Task: Open a Modern Writer Template save the file as loss.rtf Remove the following  from template: 'Address' Change the date  '15 May, 2023' change Dear Ms Reader to   Greetings. Add body to the letter It was a pleasure meeting you at the conference last week. I was impressed by your knowledge and expertise in the field. I would like to discuss potential collaboration opportunities and explore ways we can work together. Please let me know if you would be interested in further discussions.Add Name  'John'. Insert watermark  Graphic Era Apply Font Style in watermark Arial; font size  117and place the watermark  Diagonally 
Action: Mouse moved to (731, 95)
Screenshot: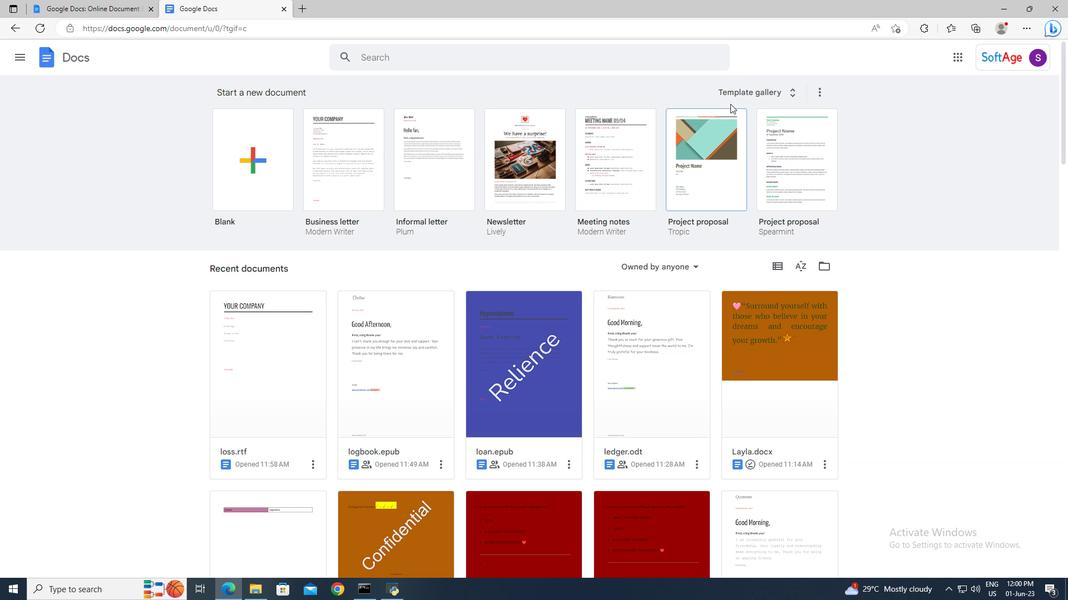 
Action: Mouse pressed left at (731, 95)
Screenshot: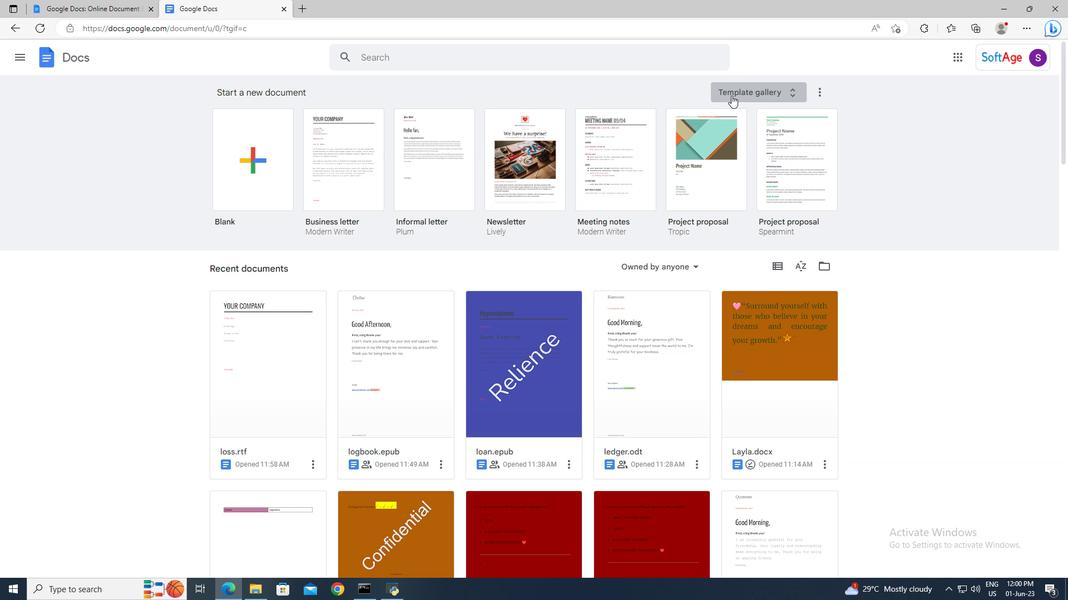 
Action: Mouse moved to (680, 195)
Screenshot: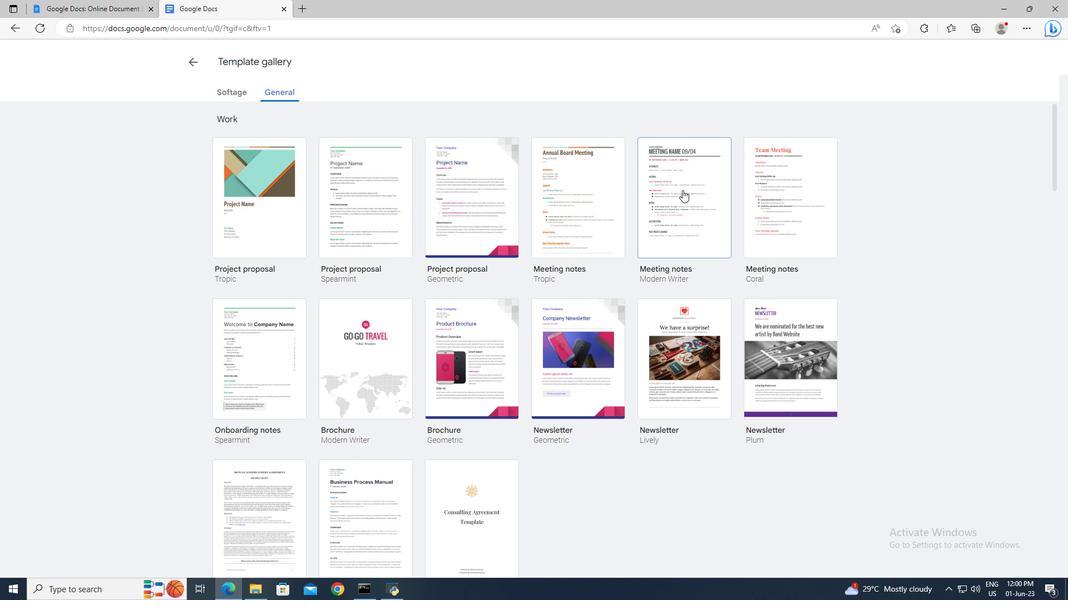 
Action: Mouse scrolled (680, 194) with delta (0, 0)
Screenshot: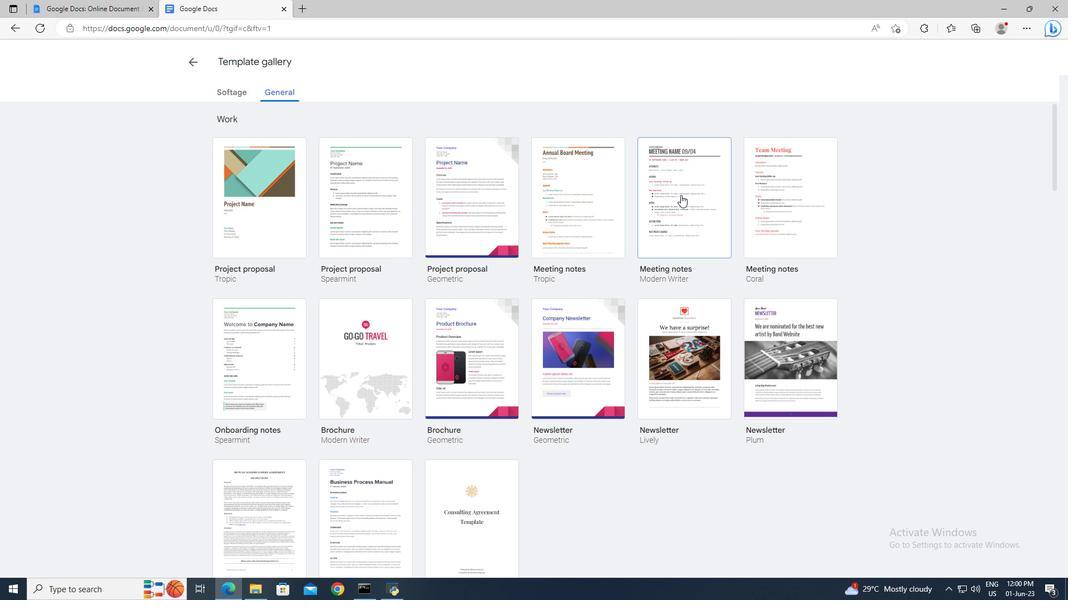 
Action: Mouse scrolled (680, 194) with delta (0, 0)
Screenshot: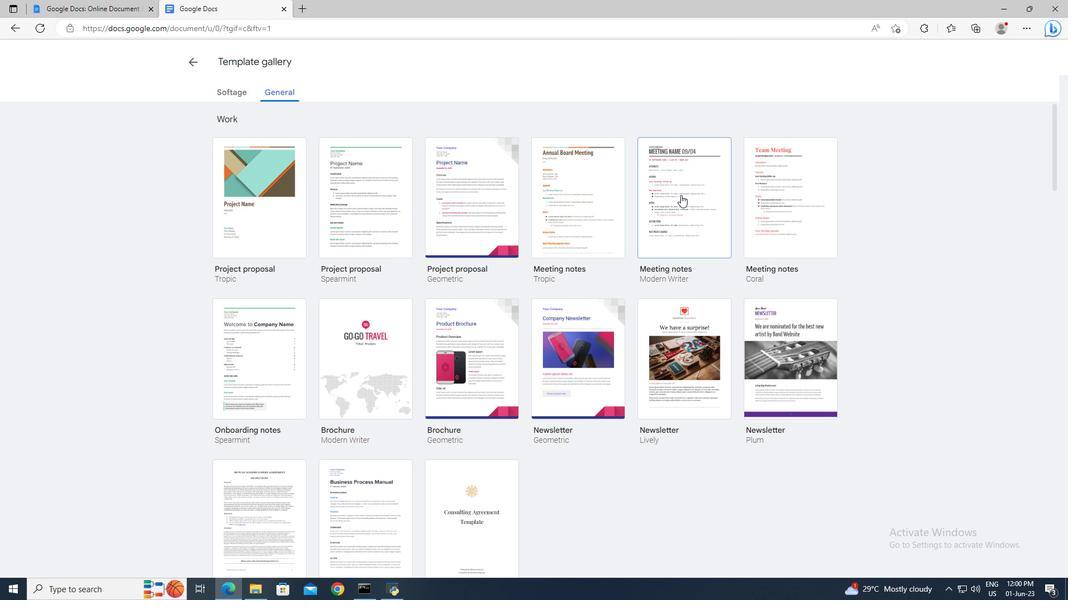 
Action: Mouse scrolled (680, 194) with delta (0, 0)
Screenshot: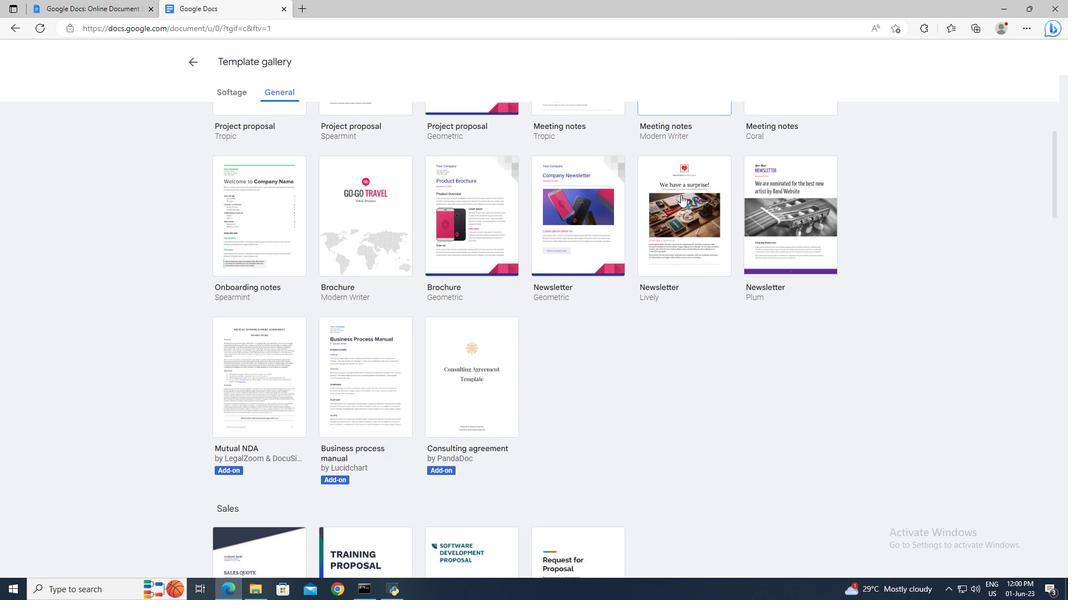 
Action: Mouse scrolled (680, 194) with delta (0, 0)
Screenshot: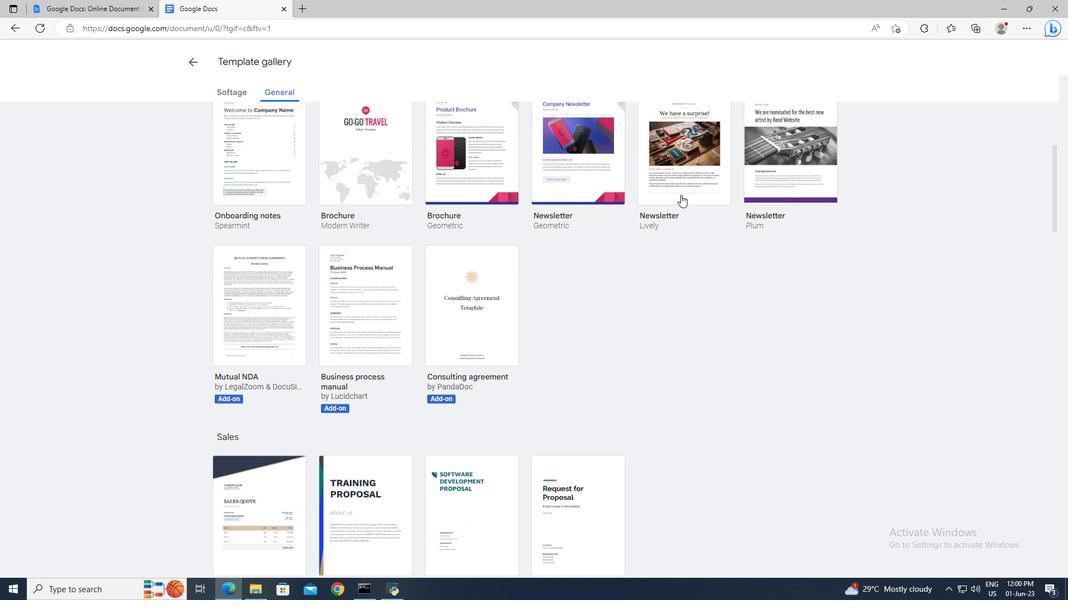 
Action: Mouse moved to (684, 205)
Screenshot: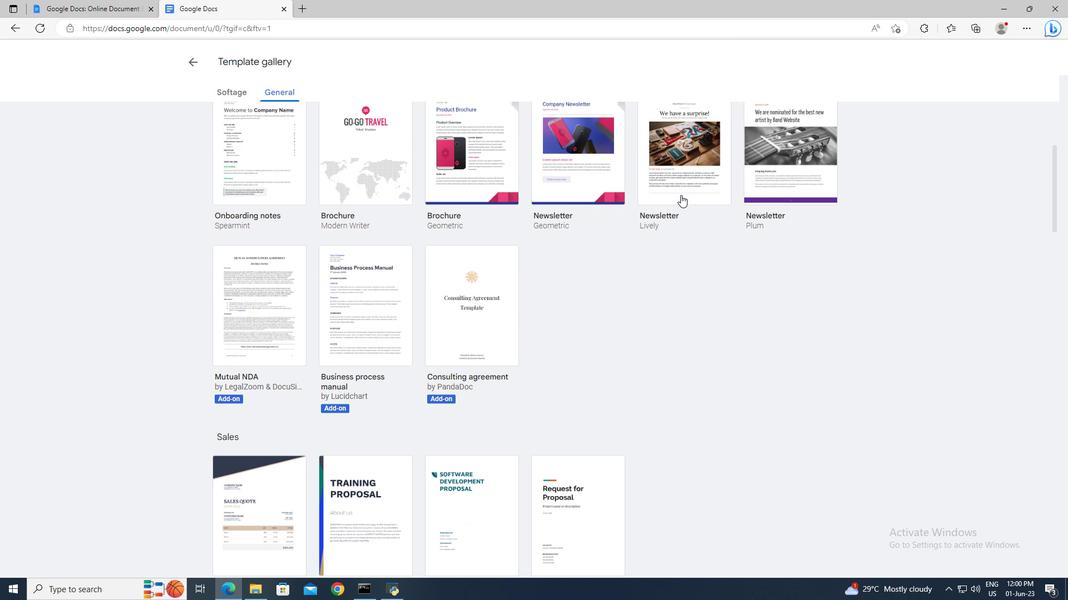 
Action: Mouse scrolled (684, 205) with delta (0, 0)
Screenshot: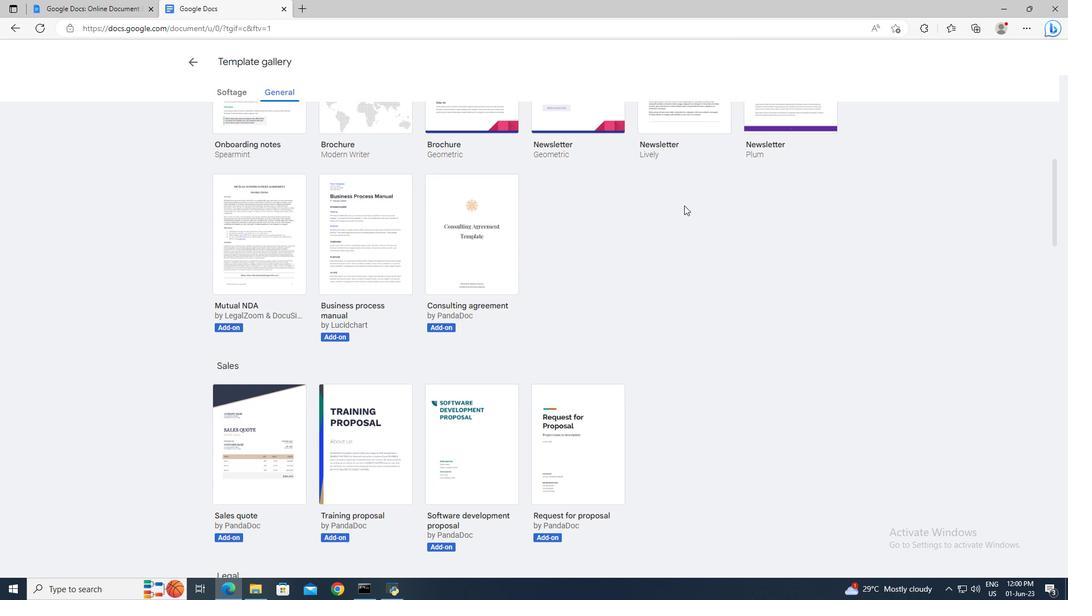 
Action: Mouse scrolled (684, 205) with delta (0, 0)
Screenshot: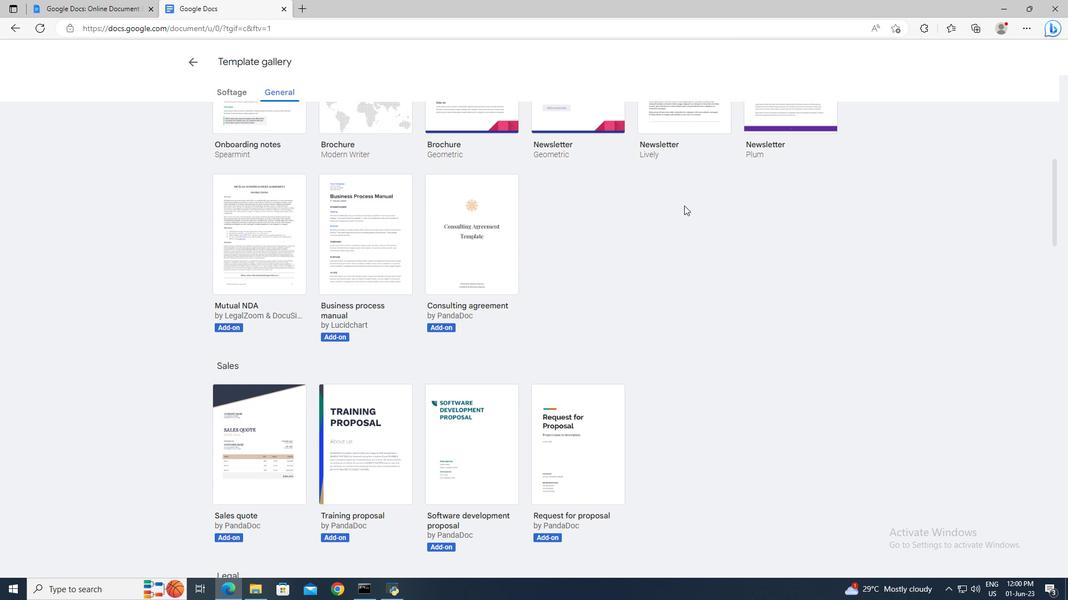 
Action: Mouse scrolled (684, 205) with delta (0, 0)
Screenshot: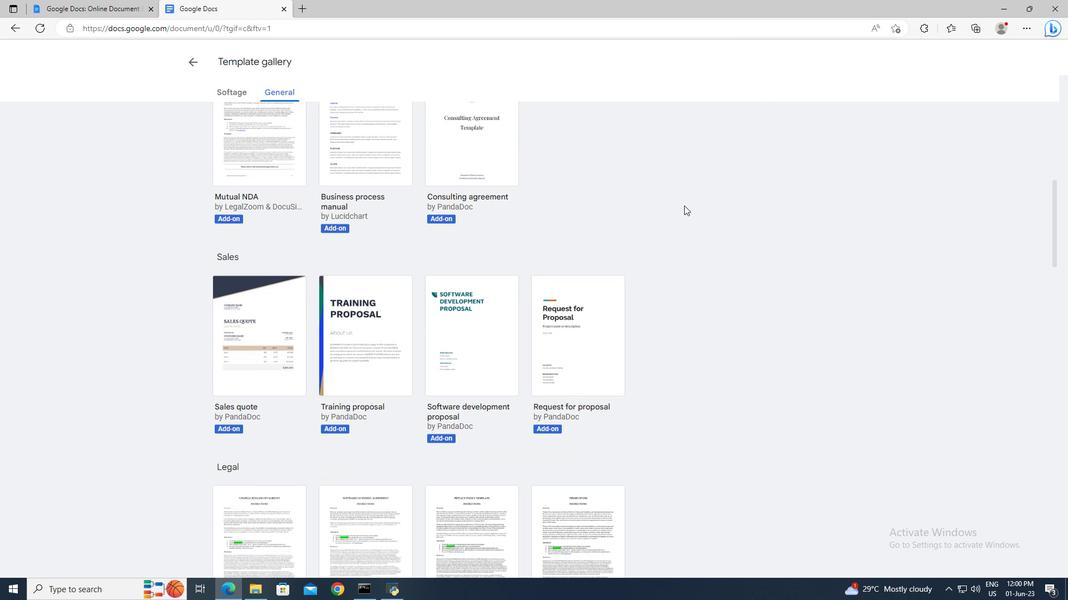 
Action: Mouse scrolled (684, 205) with delta (0, 0)
Screenshot: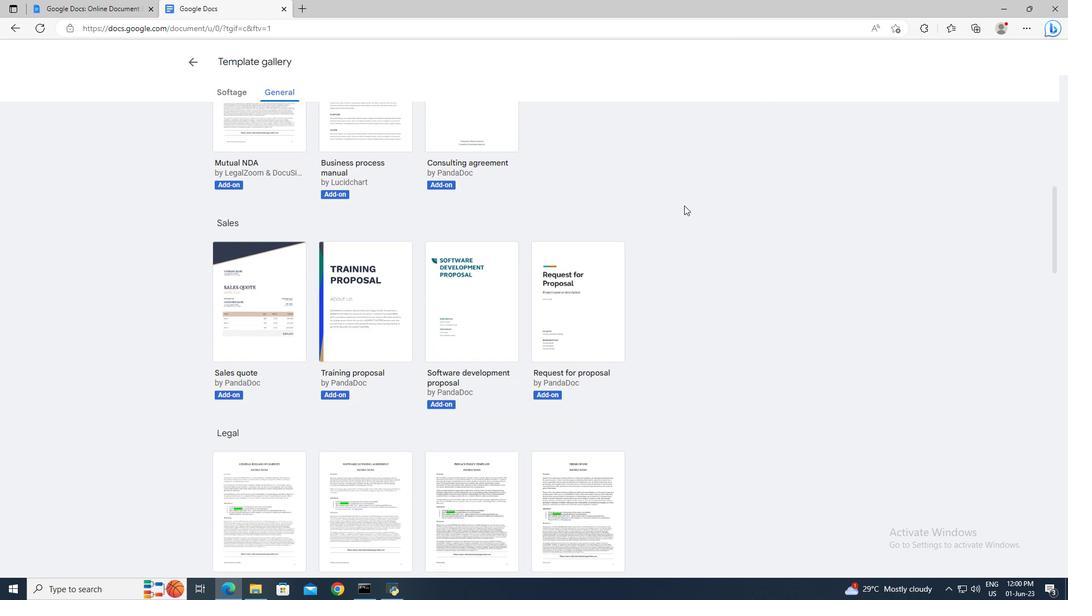 
Action: Mouse scrolled (684, 205) with delta (0, 0)
Screenshot: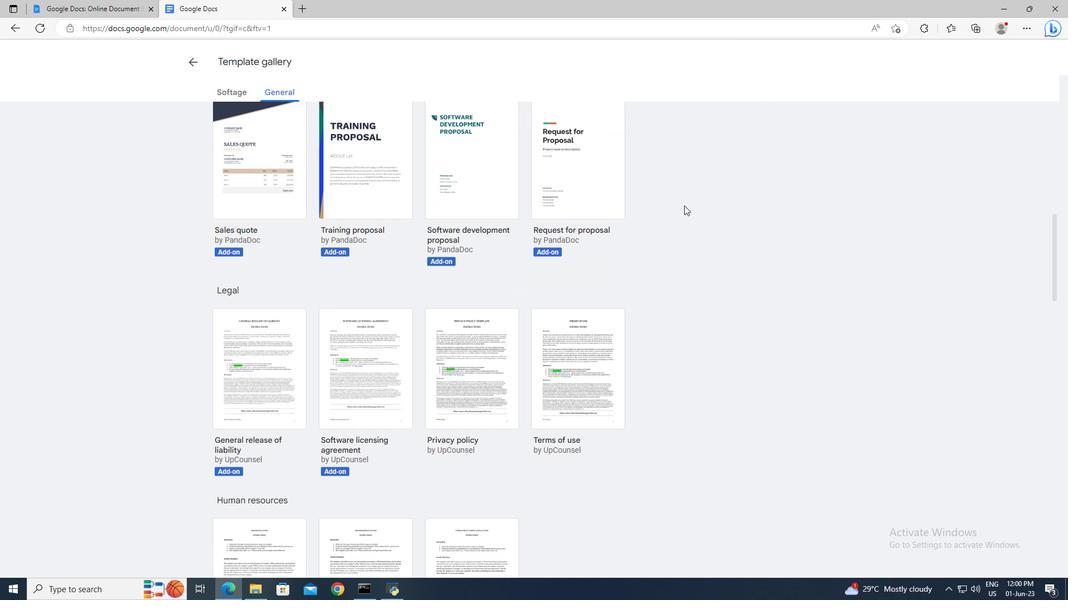 
Action: Mouse scrolled (684, 205) with delta (0, 0)
Screenshot: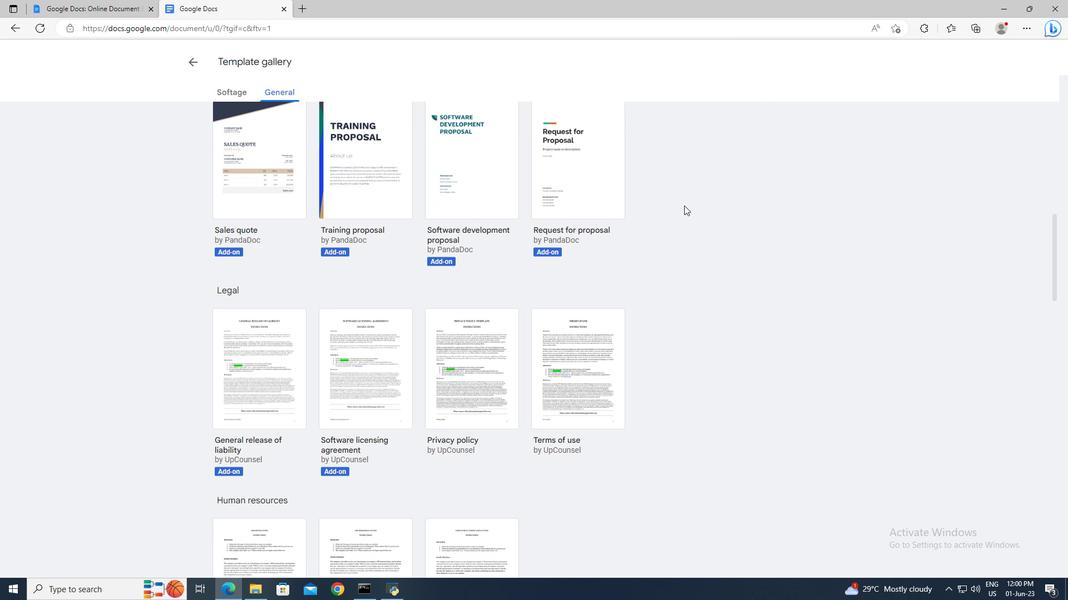 
Action: Mouse scrolled (684, 205) with delta (0, 0)
Screenshot: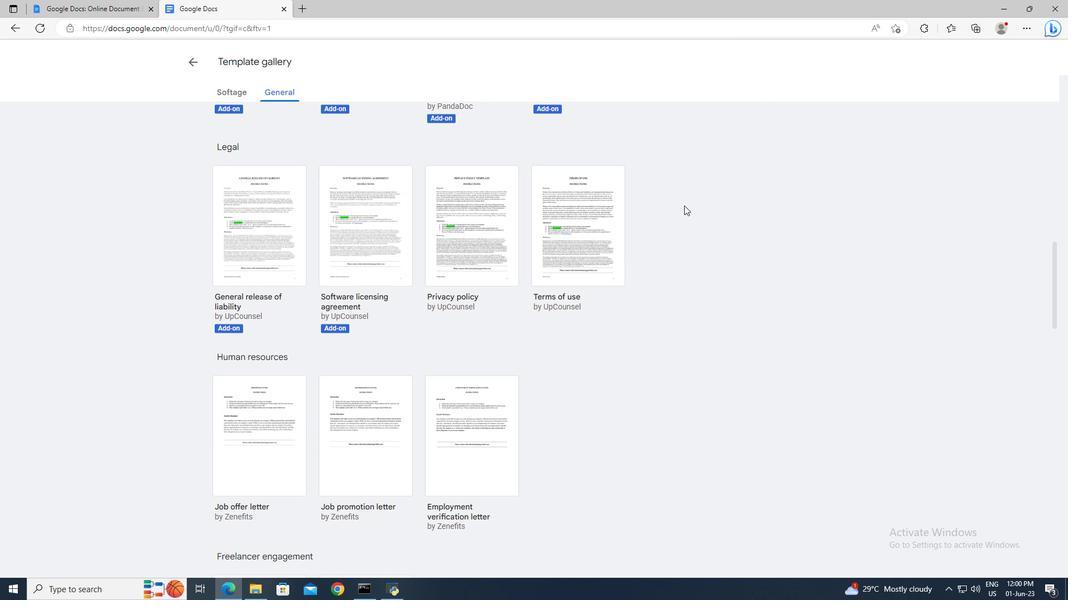
Action: Mouse scrolled (684, 205) with delta (0, 0)
Screenshot: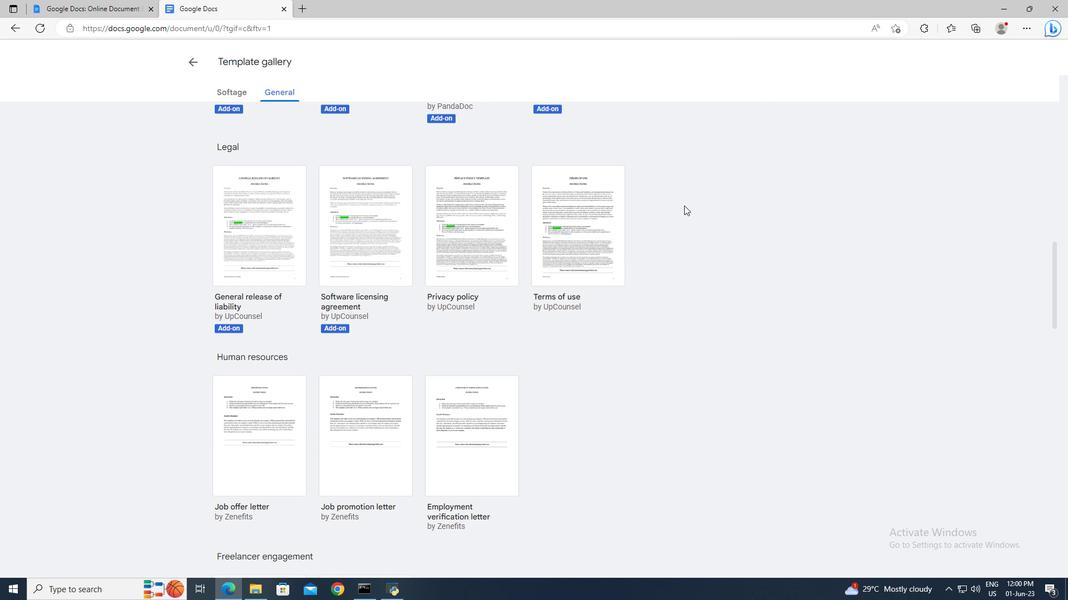
Action: Mouse scrolled (684, 205) with delta (0, 0)
Screenshot: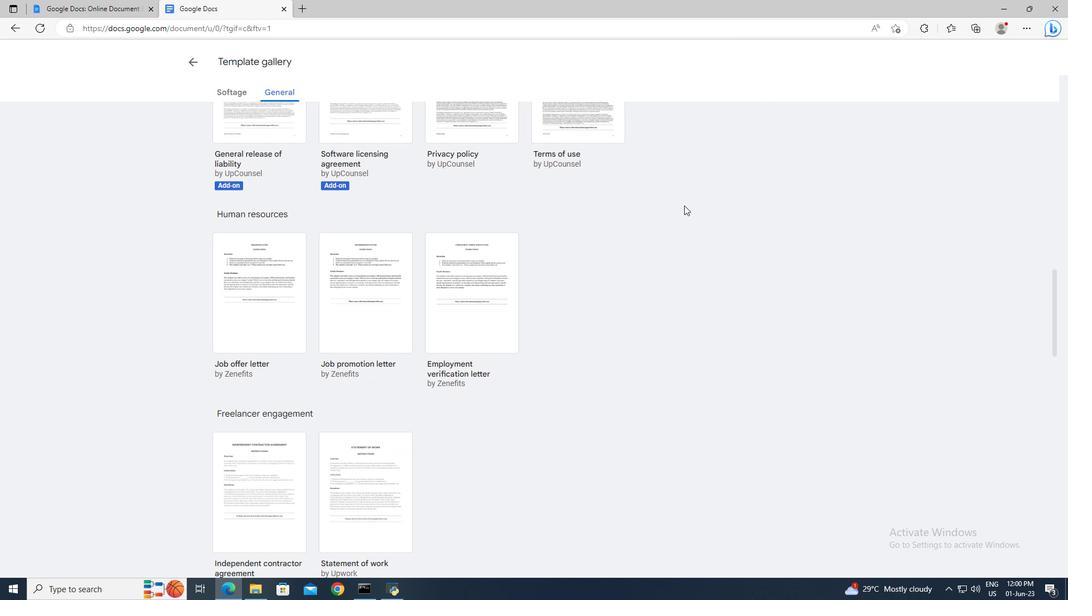 
Action: Mouse scrolled (684, 205) with delta (0, 0)
Screenshot: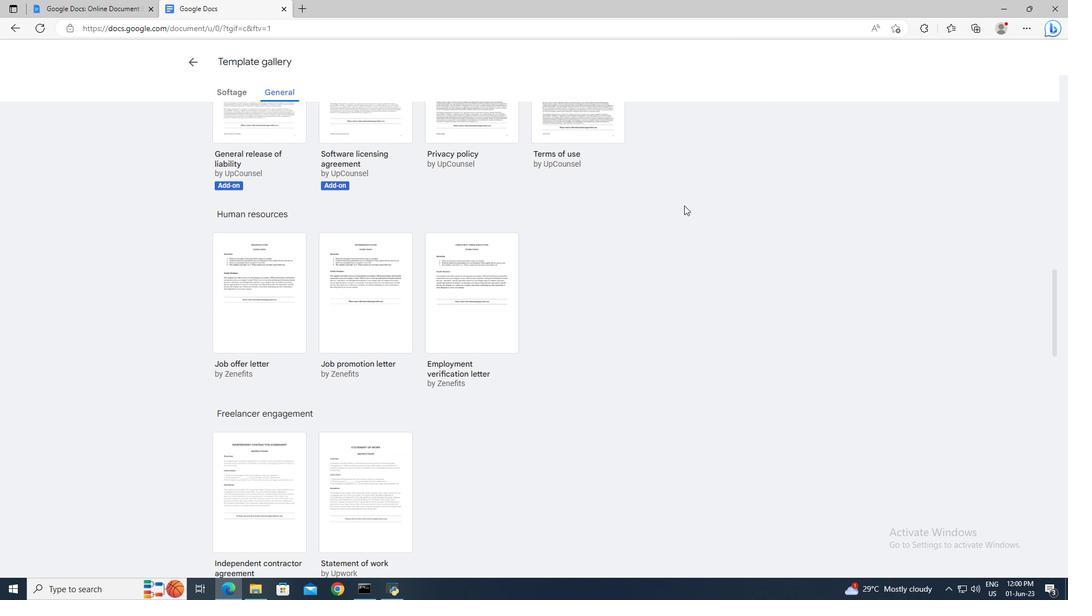 
Action: Mouse scrolled (684, 205) with delta (0, 0)
Screenshot: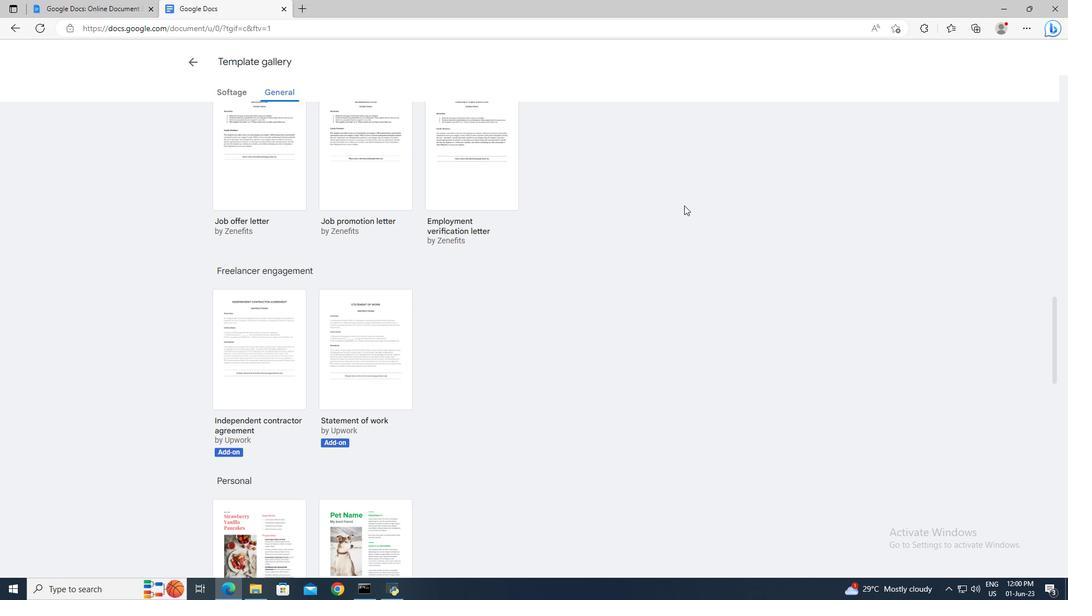
Action: Mouse scrolled (684, 205) with delta (0, 0)
Screenshot: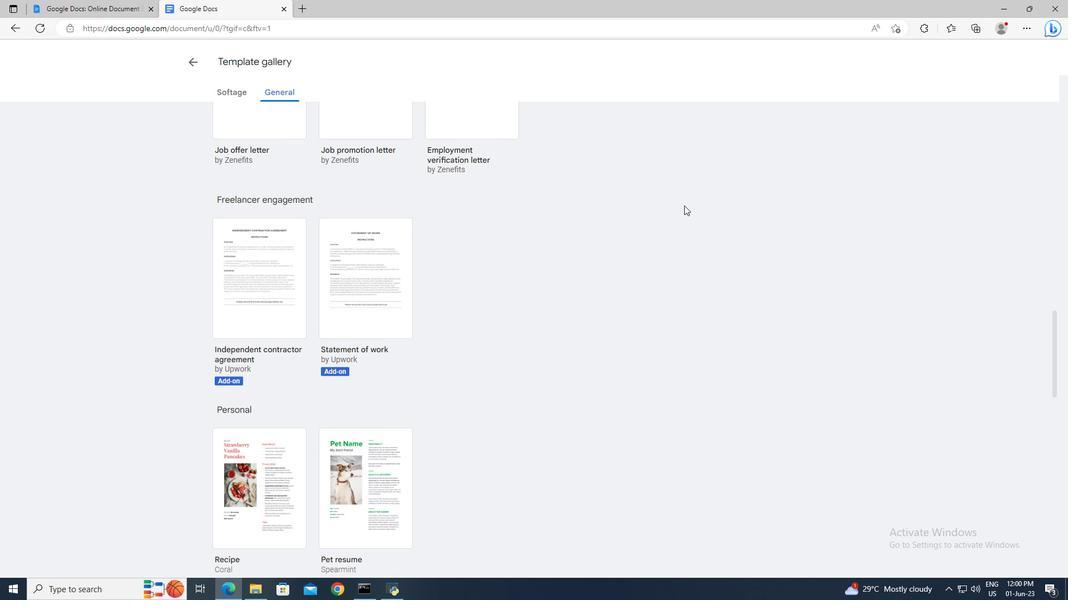 
Action: Mouse scrolled (684, 206) with delta (0, 0)
Screenshot: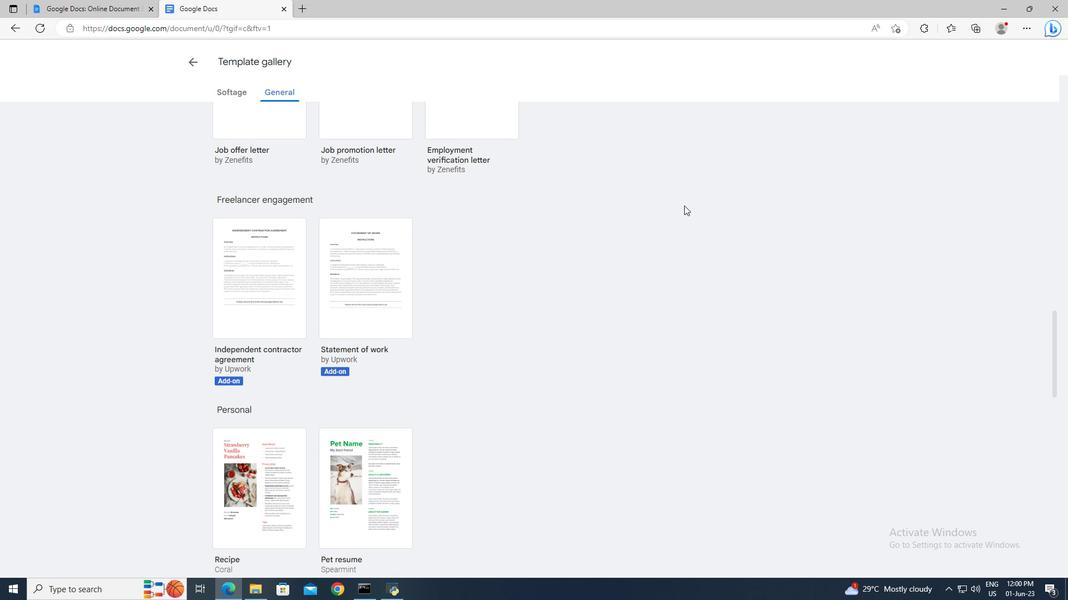 
Action: Mouse scrolled (684, 205) with delta (0, 0)
Screenshot: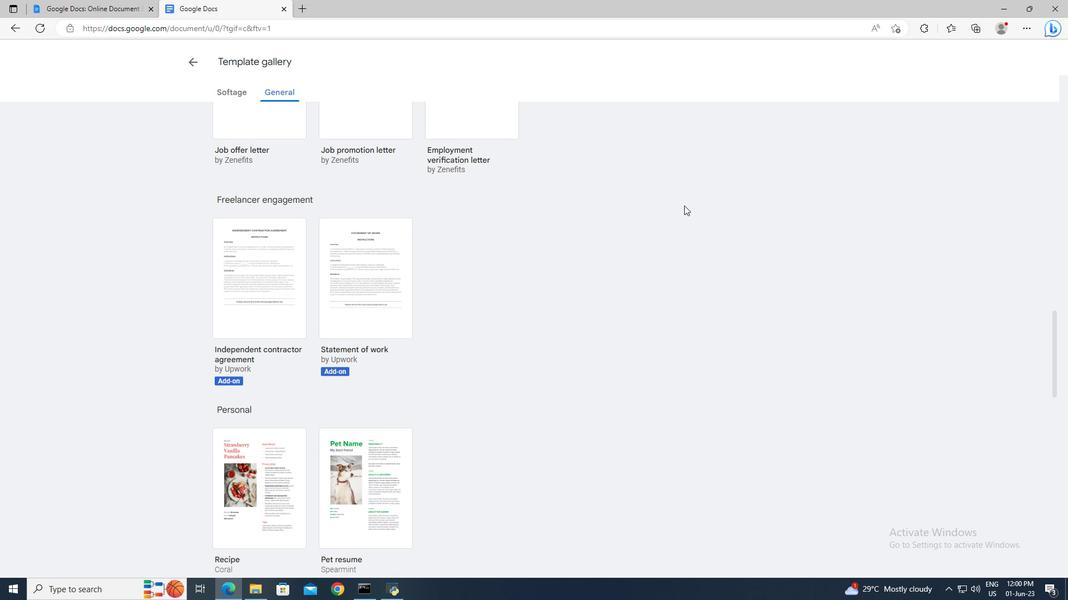 
Action: Mouse scrolled (684, 205) with delta (0, 0)
Screenshot: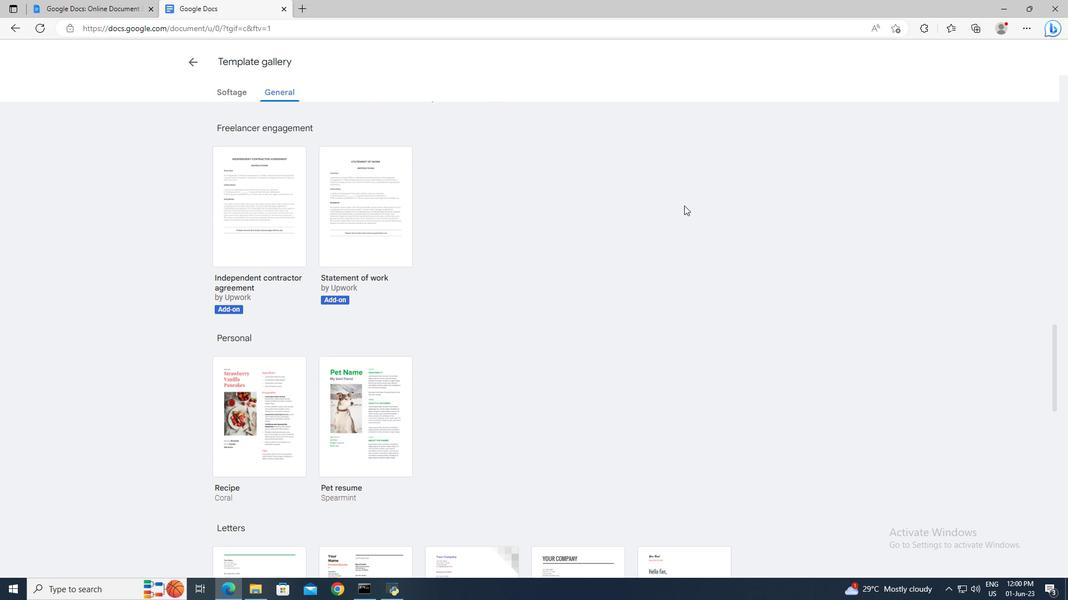 
Action: Mouse scrolled (684, 205) with delta (0, 0)
Screenshot: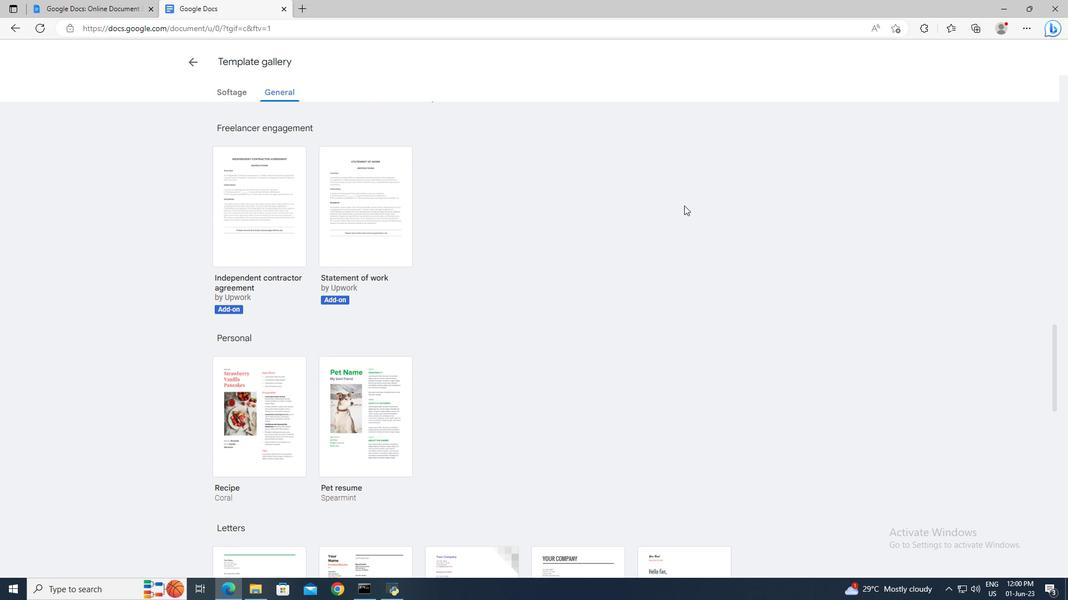 
Action: Mouse scrolled (684, 205) with delta (0, 0)
Screenshot: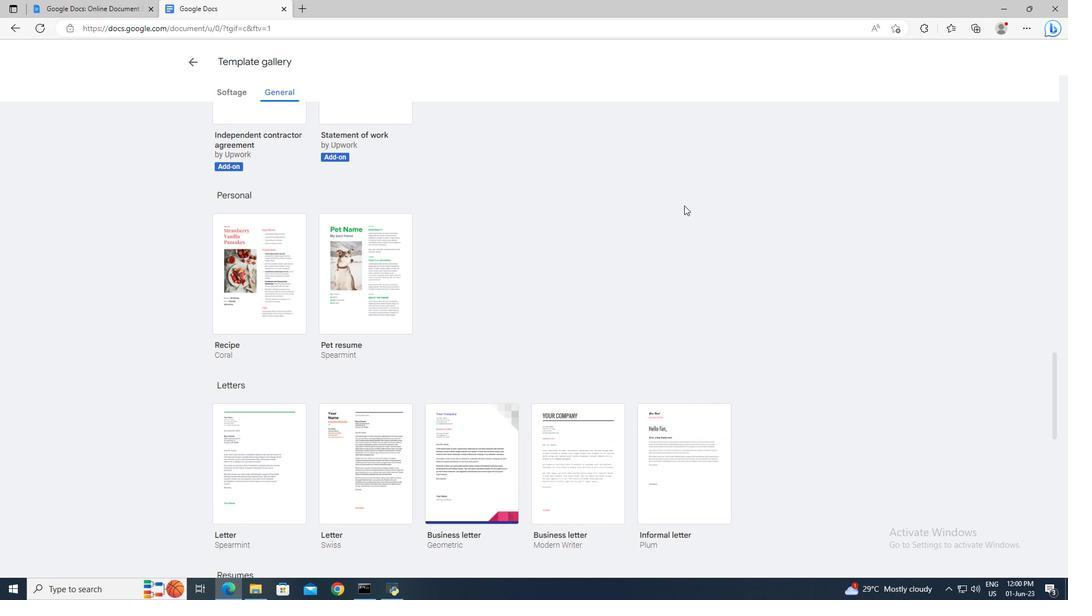 
Action: Mouse scrolled (684, 205) with delta (0, 0)
Screenshot: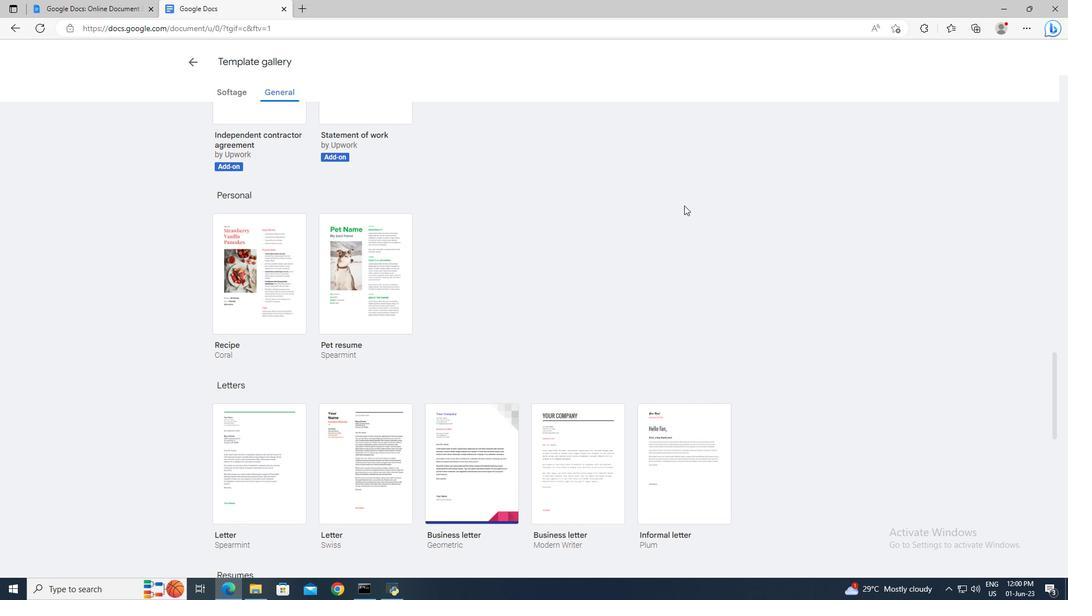 
Action: Mouse moved to (595, 288)
Screenshot: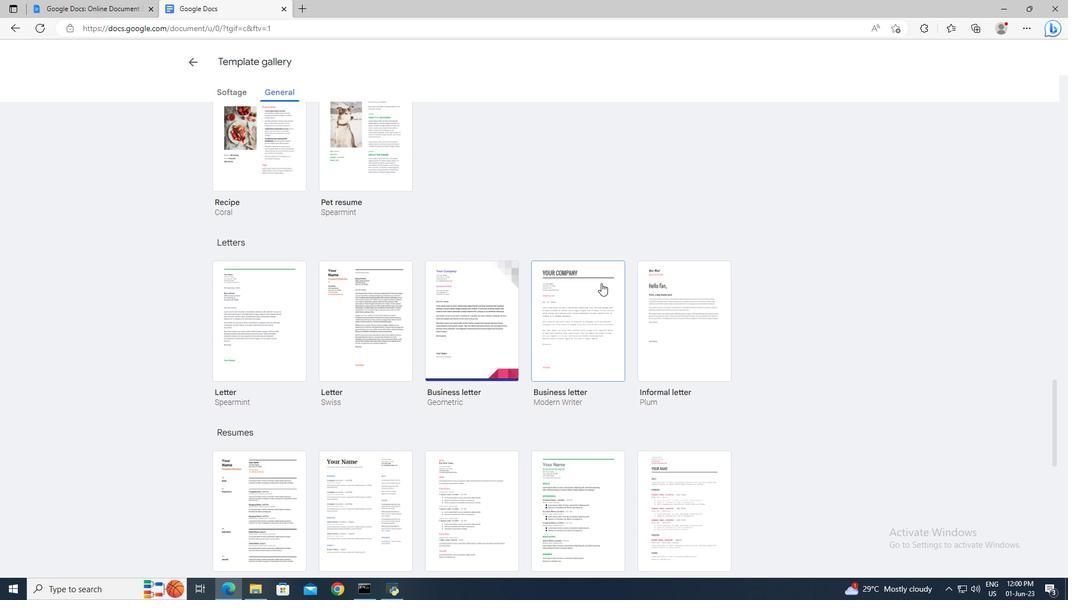 
Action: Mouse pressed left at (595, 288)
Screenshot: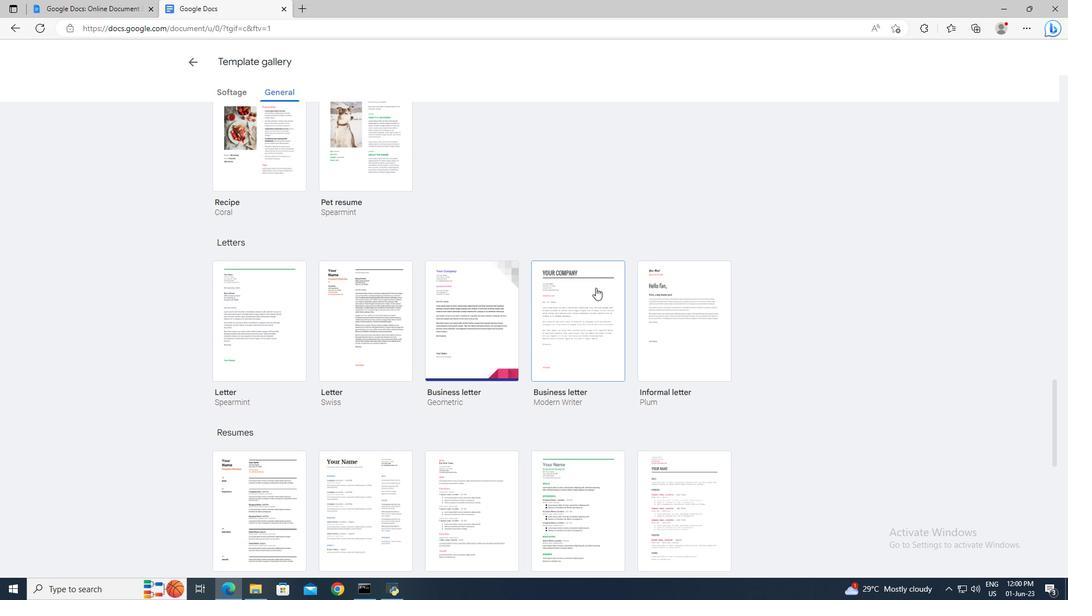 
Action: Mouse moved to (87, 52)
Screenshot: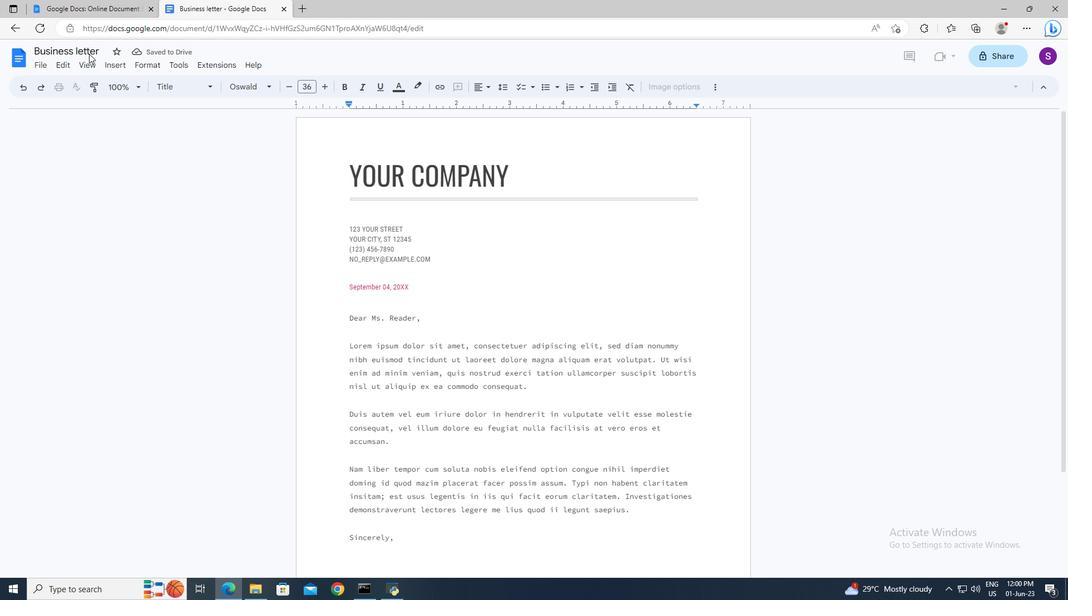 
Action: Mouse pressed left at (87, 52)
Screenshot: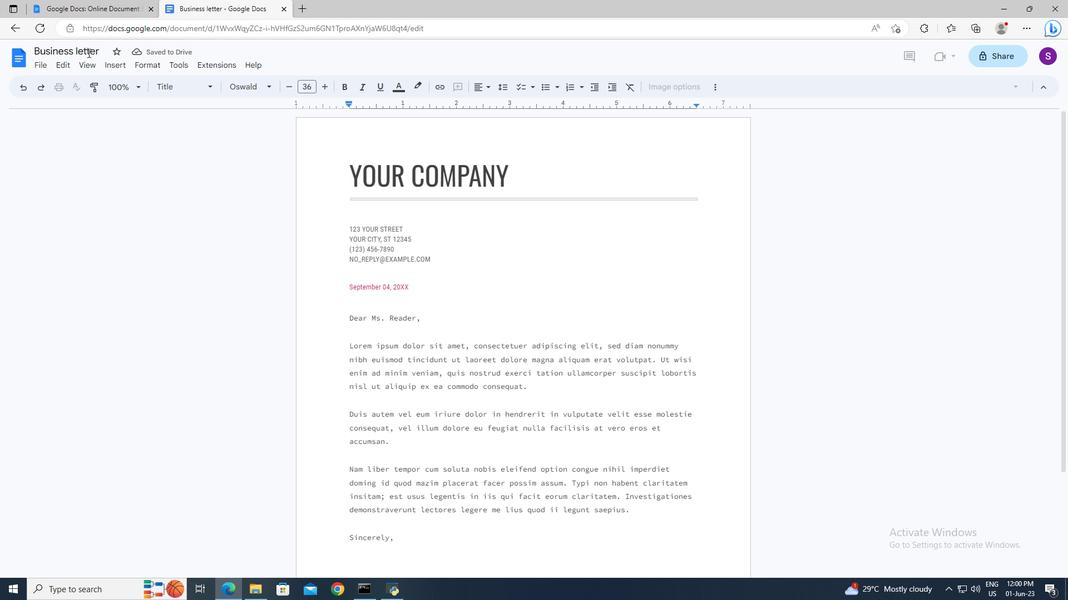 
Action: Key pressed ctrl+A<Key.delete>loss.rtf<Key.enter>
Screenshot: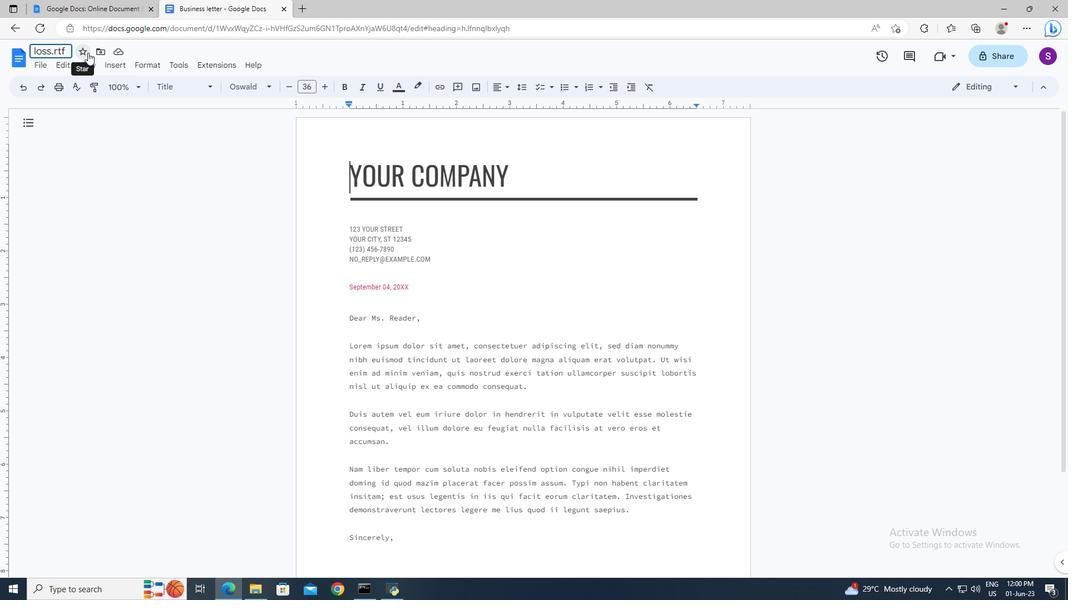 
Action: Mouse moved to (338, 233)
Screenshot: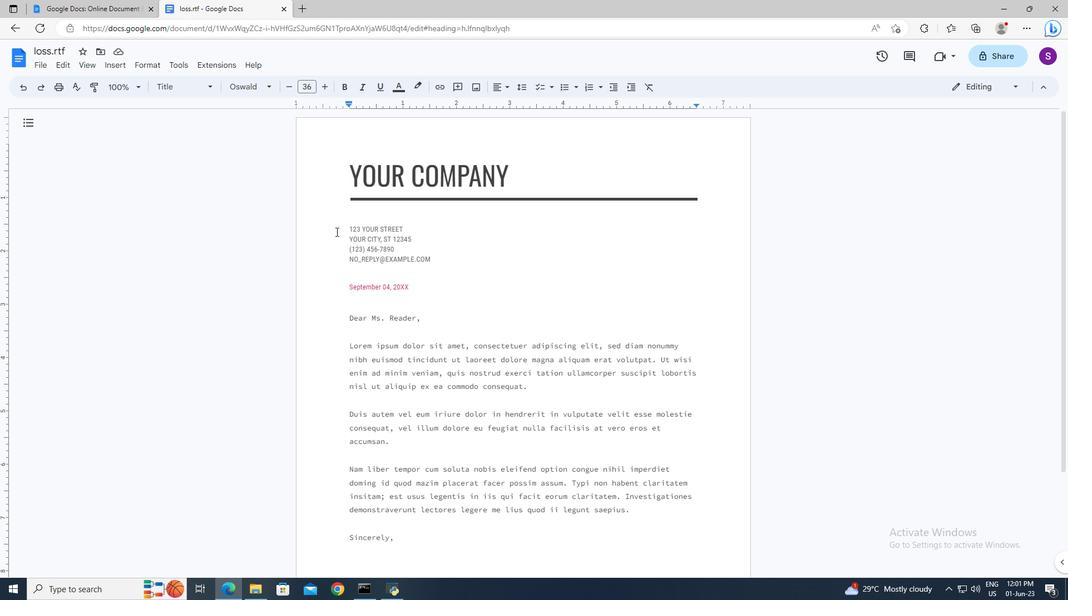 
Action: Mouse pressed left at (338, 233)
Screenshot: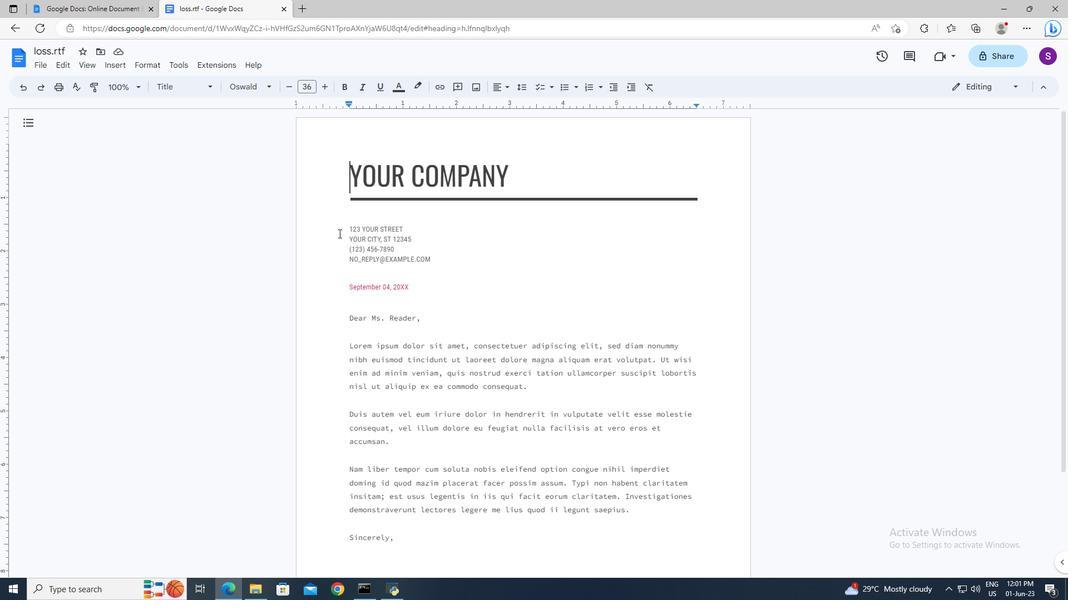 
Action: Key pressed <Key.shift><Key.down><Key.down><Key.down><Key.down><Key.delete>
Screenshot: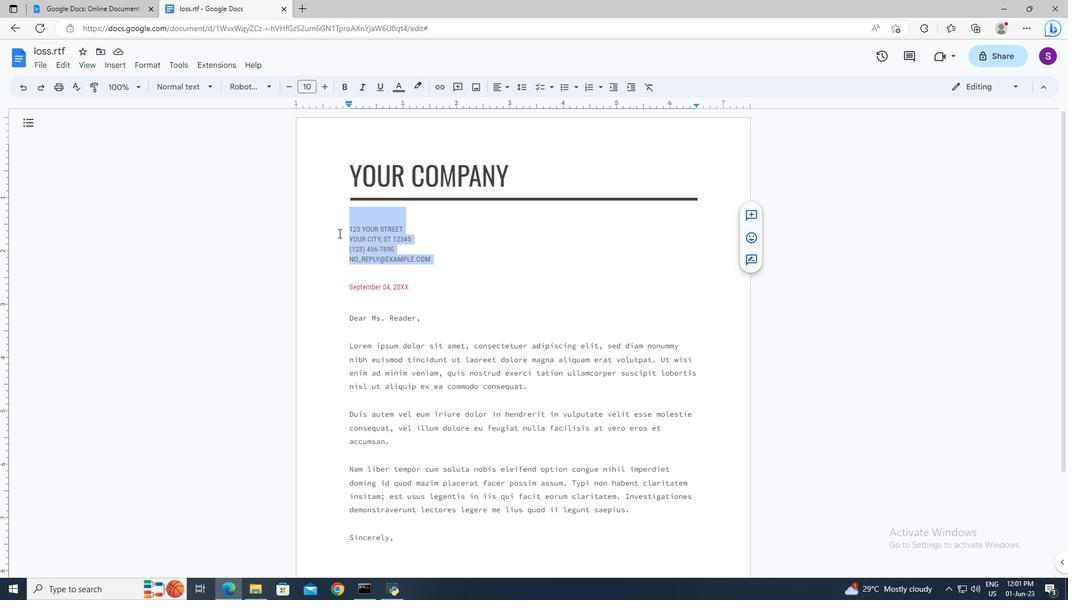 
Action: Mouse moved to (339, 233)
Screenshot: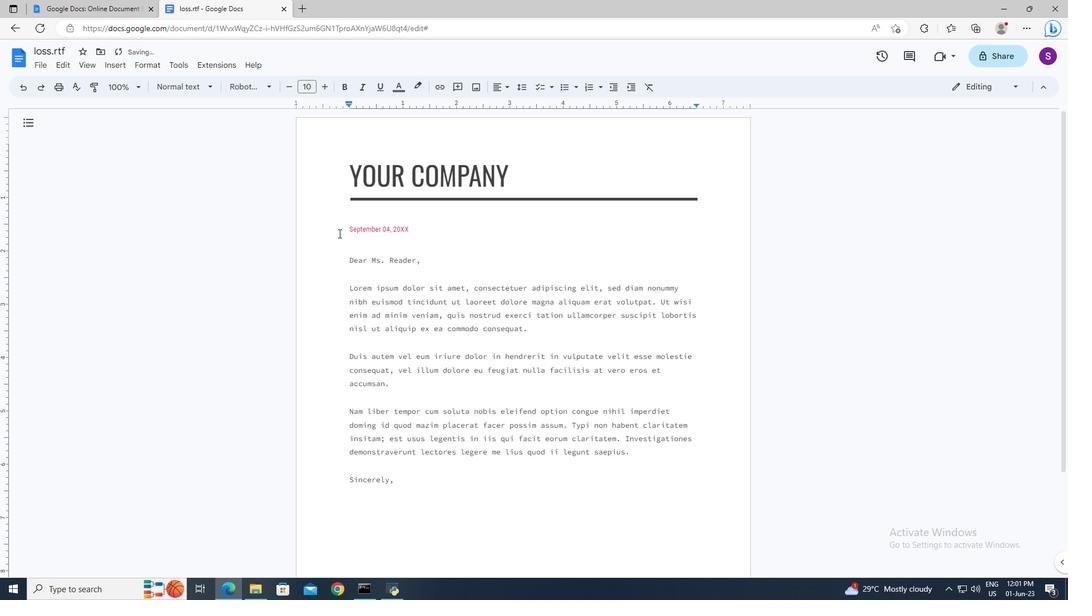 
Action: Key pressed <Key.shift><Key.right><Key.right><Key.right><Key.right>15<Key.space><Key.shift>May,<Key.space>2023
Screenshot: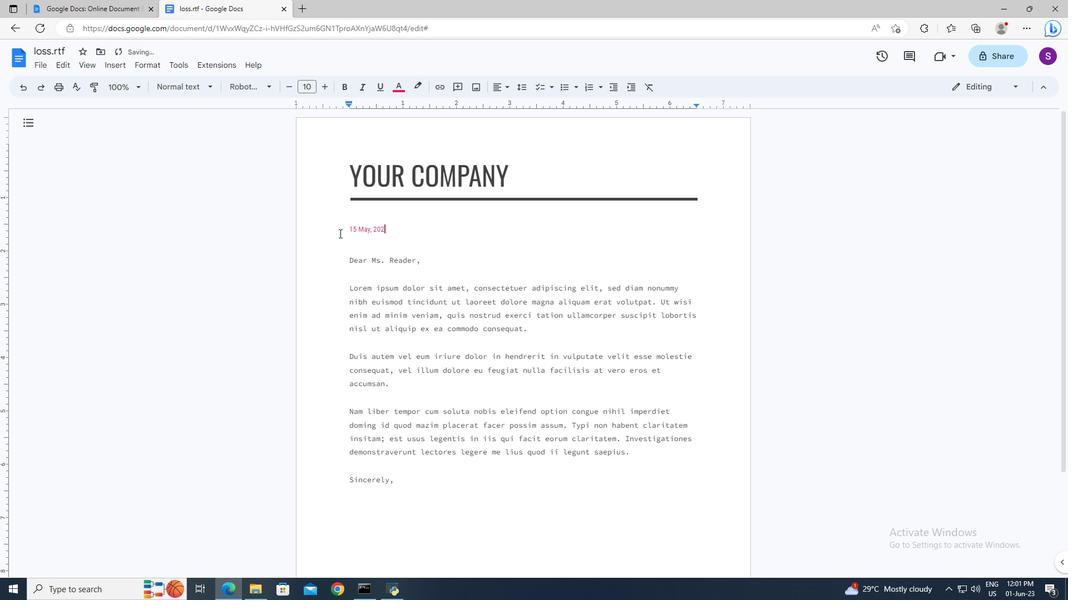 
Action: Mouse moved to (349, 258)
Screenshot: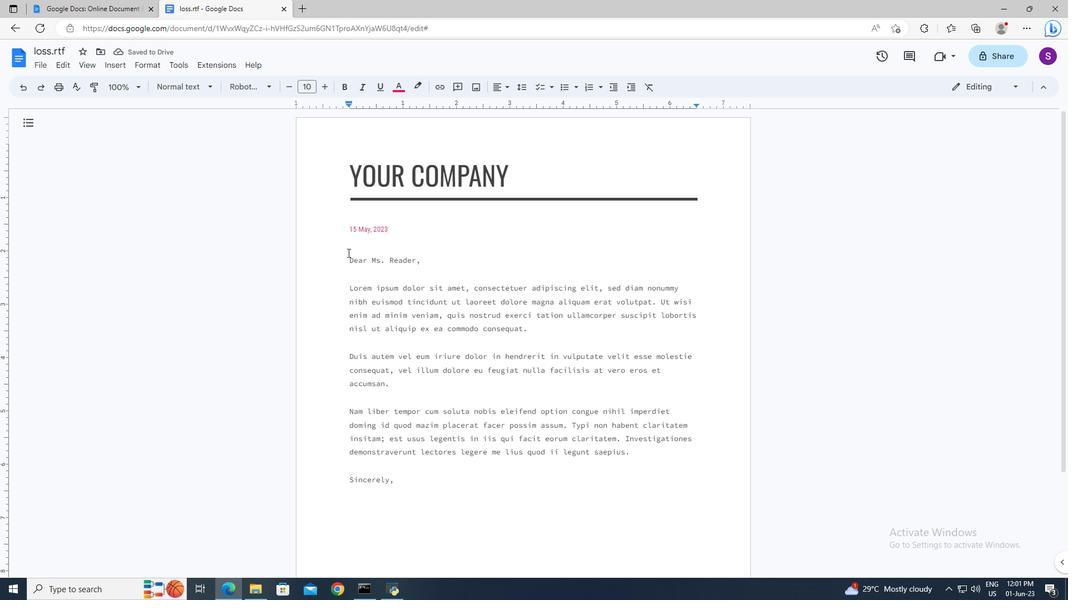 
Action: Mouse pressed left at (349, 258)
Screenshot: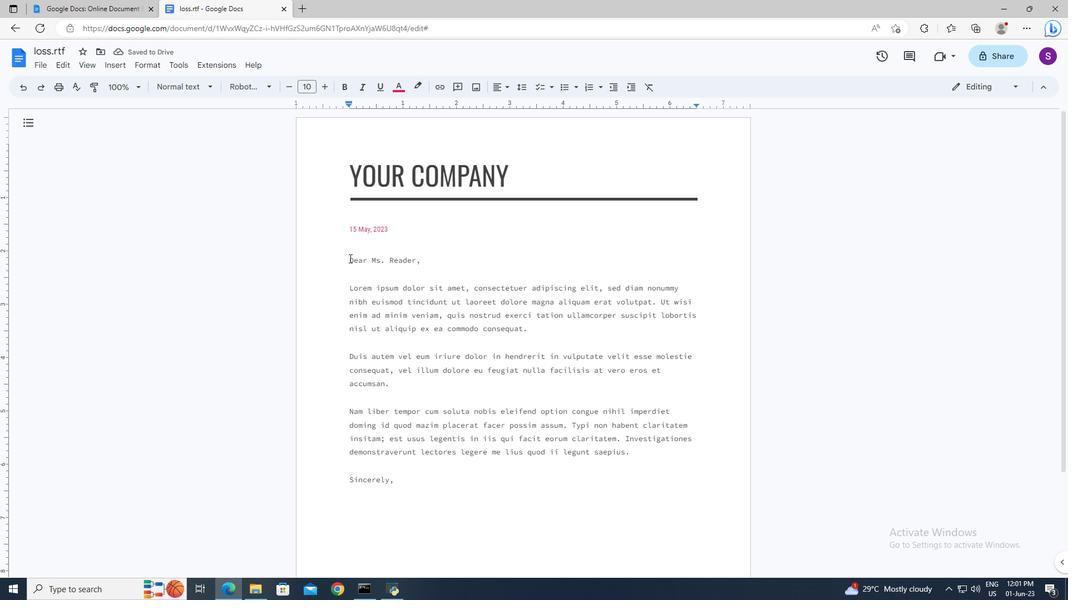 
Action: Key pressed <Key.shift><Key.right><Key.right><Key.right><Key.right><Key.shift>Greetings
Screenshot: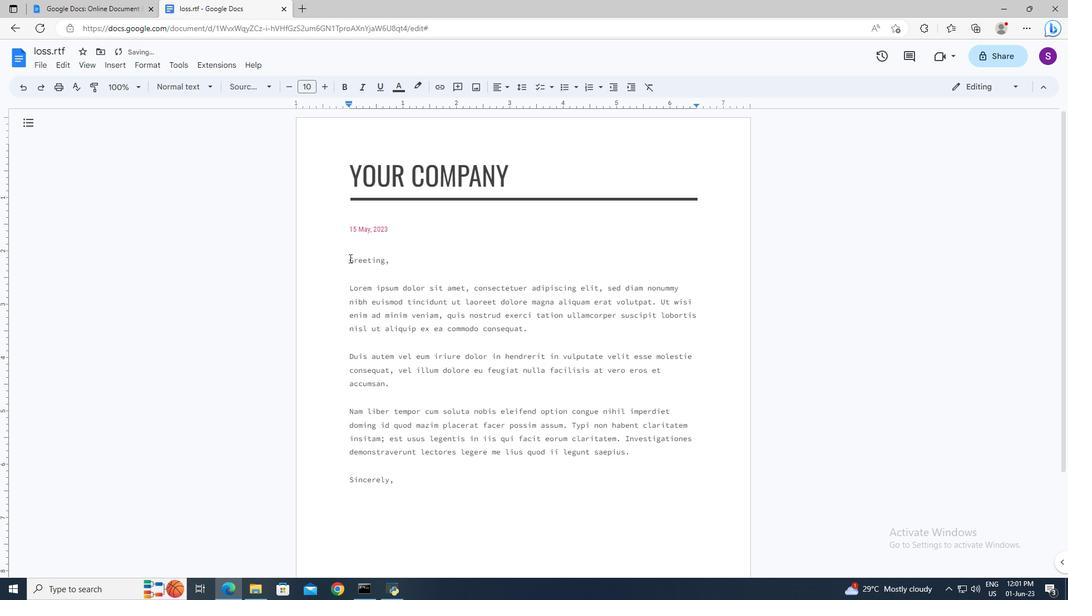 
Action: Mouse moved to (350, 289)
Screenshot: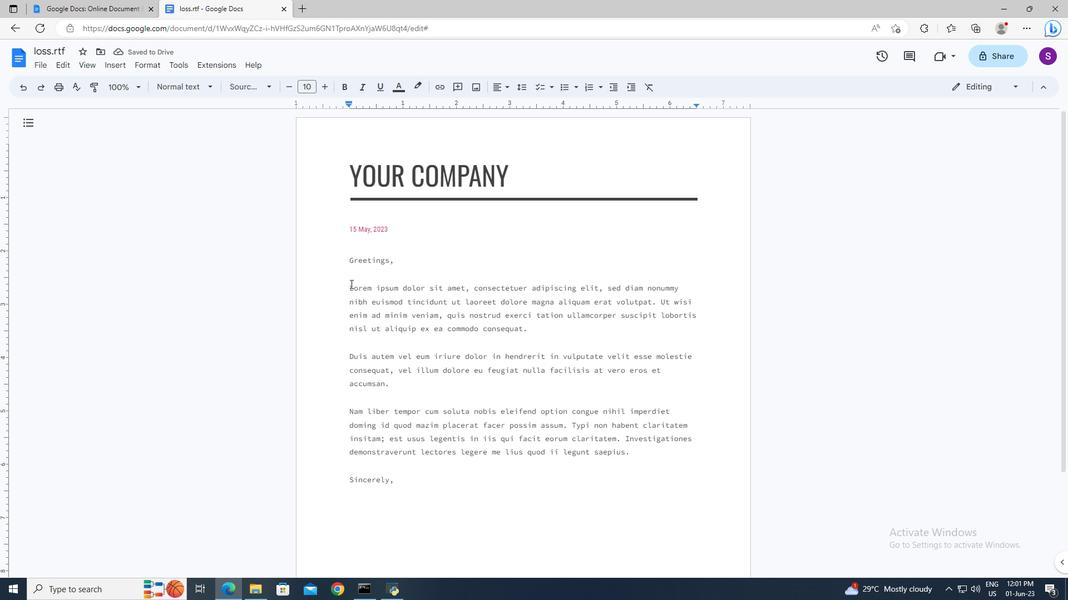 
Action: Mouse pressed left at (350, 289)
Screenshot: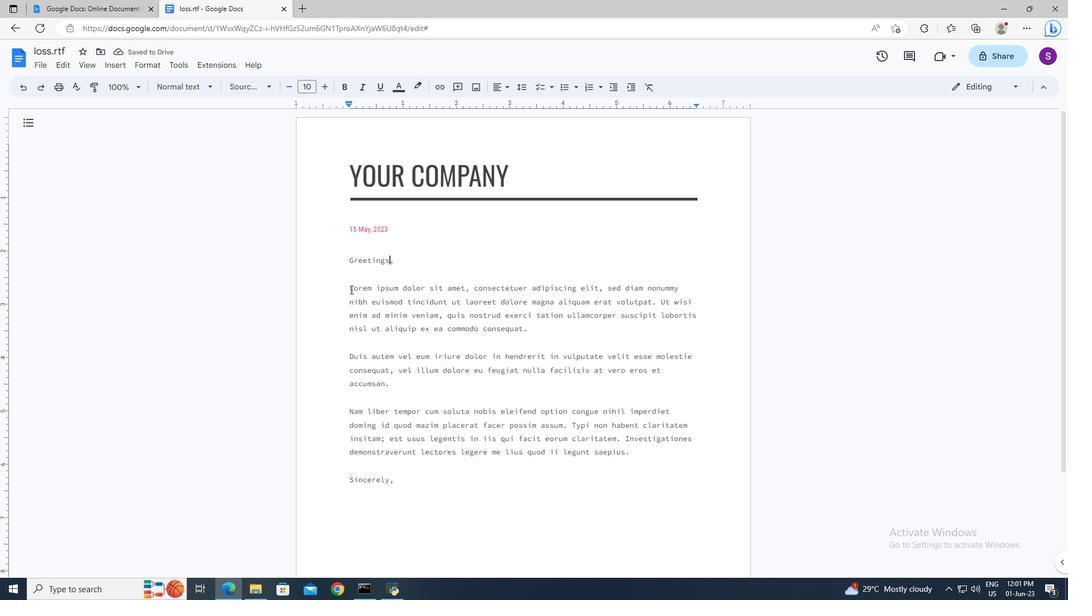 
Action: Key pressed <Key.shift><Key.down><Key.down><Key.down><Key.delete><Key.enter><Key.up><Key.shift>It<Key.space>was<Key.space>a<Key.space>pleasure<Key.space>meeting<Key.space>you<Key.space>at<Key.space>the<Key.space>conference<Key.space>last<Key.space>week.<Key.space><Key.shift>I<Key.space>was<Key.space>impressed<Key.space>by<Key.space>your<Key.space>knowledge<Key.space>and<Key.space>expertise<Key.space>in<Key.space>the<Key.space>field.<Key.space><Key.shift>I<Key.space>would<Key.space>like<Key.space>to<Key.space>discuss<Key.space>potential<Key.space>collaboration<Key.space>opportunities<Key.space>and<Key.space>explore<Key.space>ways<Key.space>we<Key.space>can<Key.space>work<Key.space>together.<Key.space><Key.shift>Please<Key.space>let<Key.space>me<Key.space>know<Key.space>if<Key.space>you<Key.space>would<Key.space>be<Key.space>interested<Key.space>in<Key.space>further<Key.space>discussions.
Screenshot: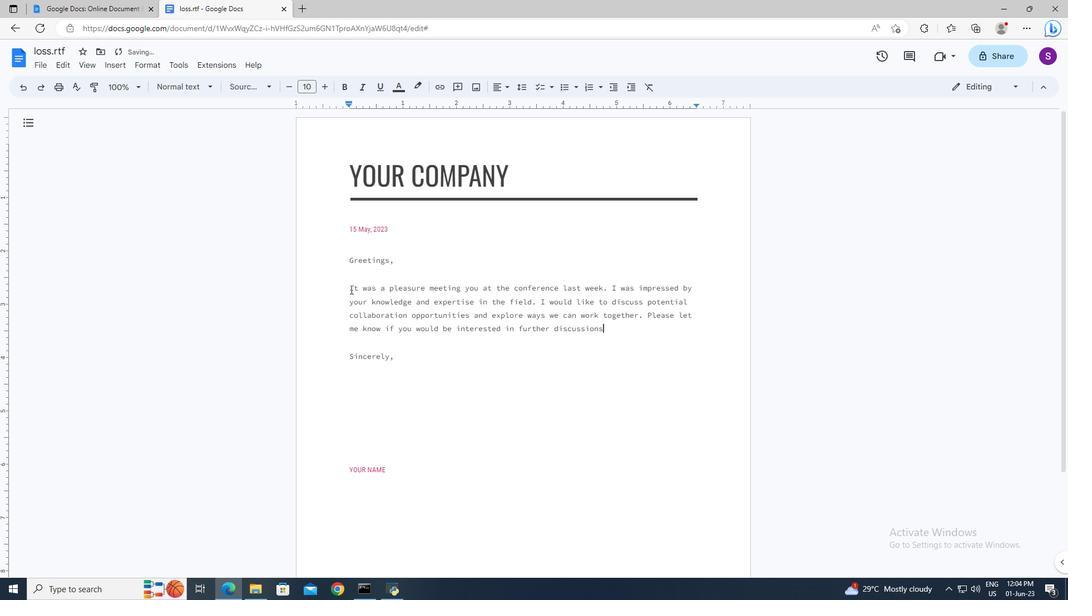 
Action: Mouse moved to (347, 470)
Screenshot: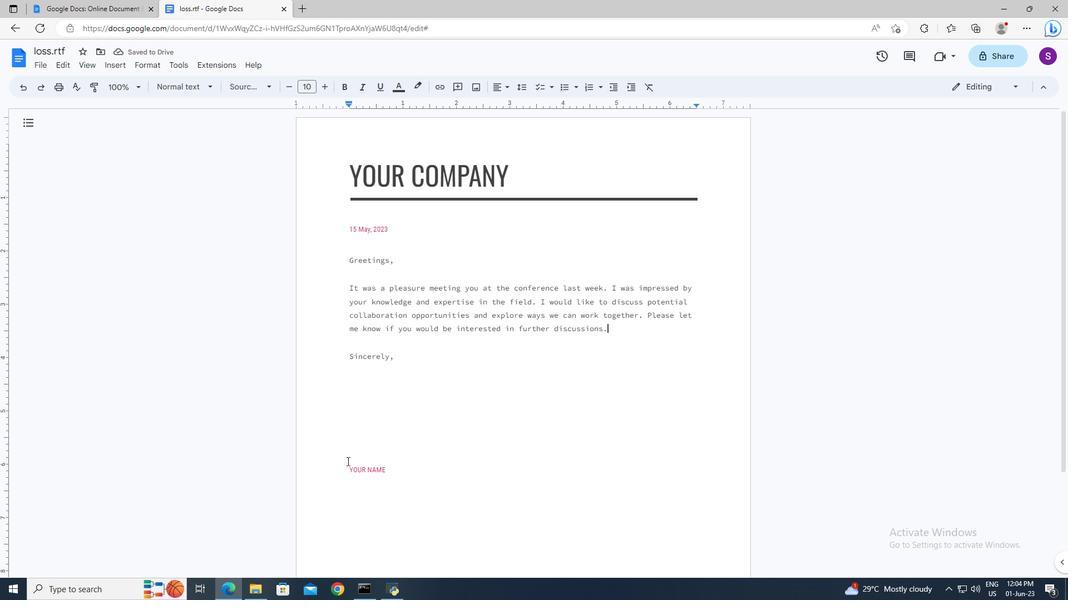 
Action: Mouse pressed left at (347, 470)
Screenshot: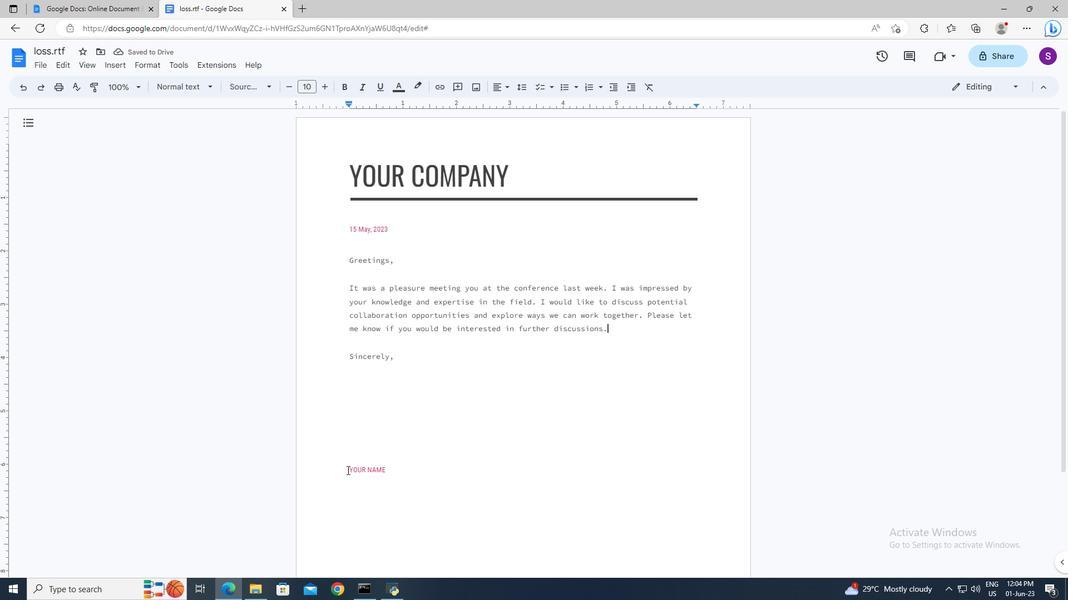 
Action: Key pressed <Key.shift><Key.right><Key.right><Key.delete><Key.shift>John
Screenshot: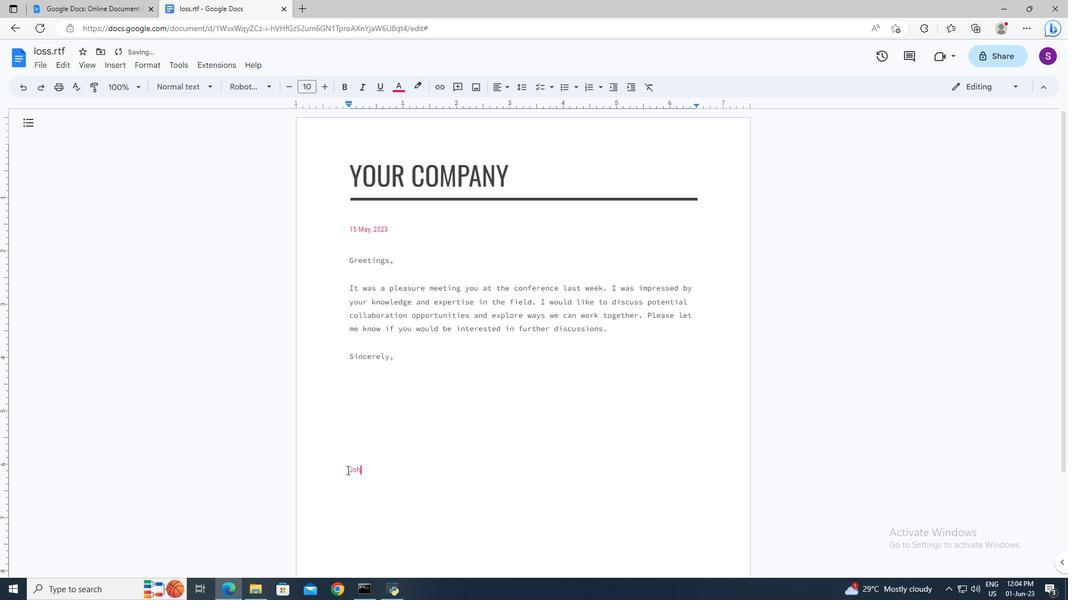 
Action: Mouse moved to (126, 62)
Screenshot: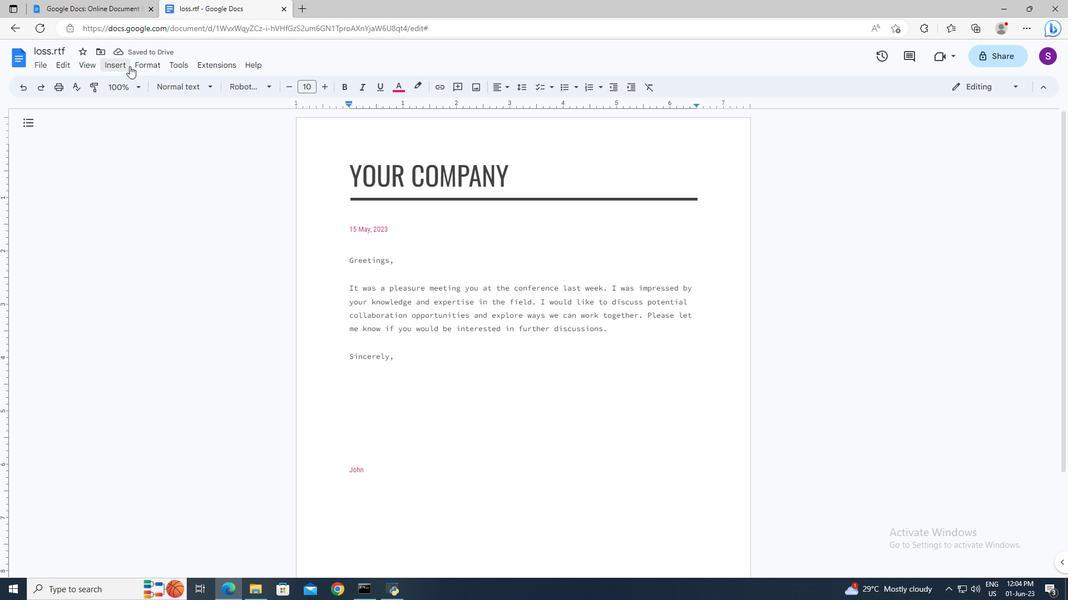 
Action: Mouse pressed left at (126, 62)
Screenshot: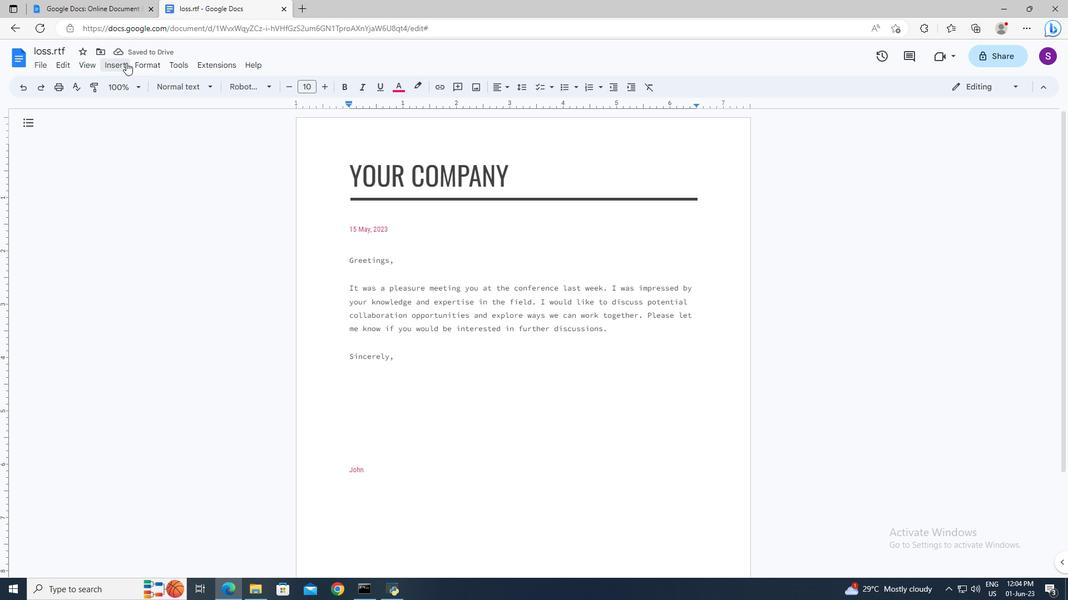 
Action: Mouse moved to (139, 324)
Screenshot: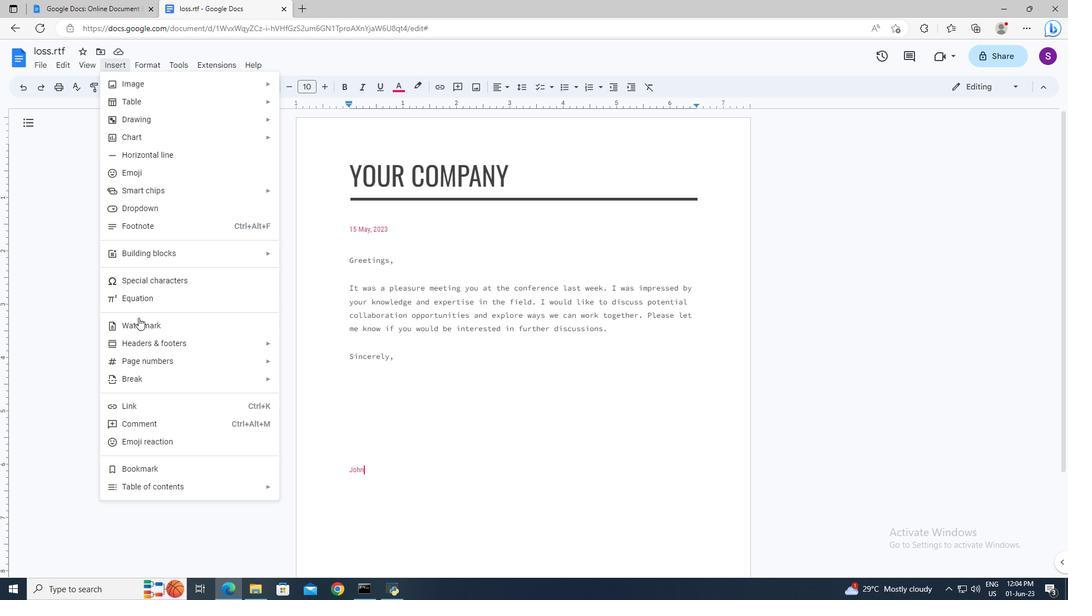 
Action: Mouse pressed left at (139, 324)
Screenshot: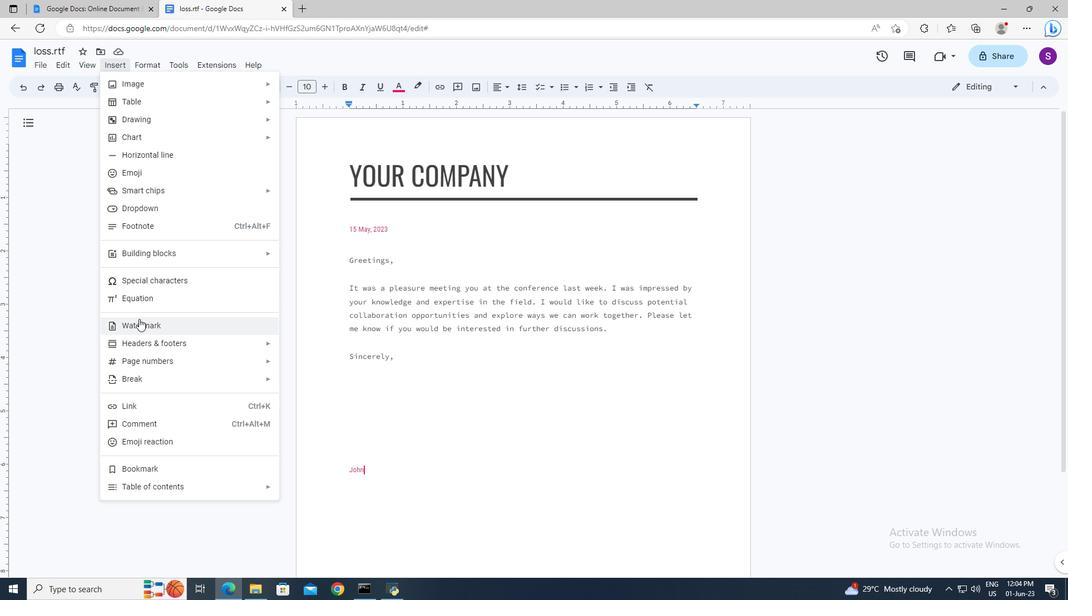 
Action: Mouse moved to (1014, 126)
Screenshot: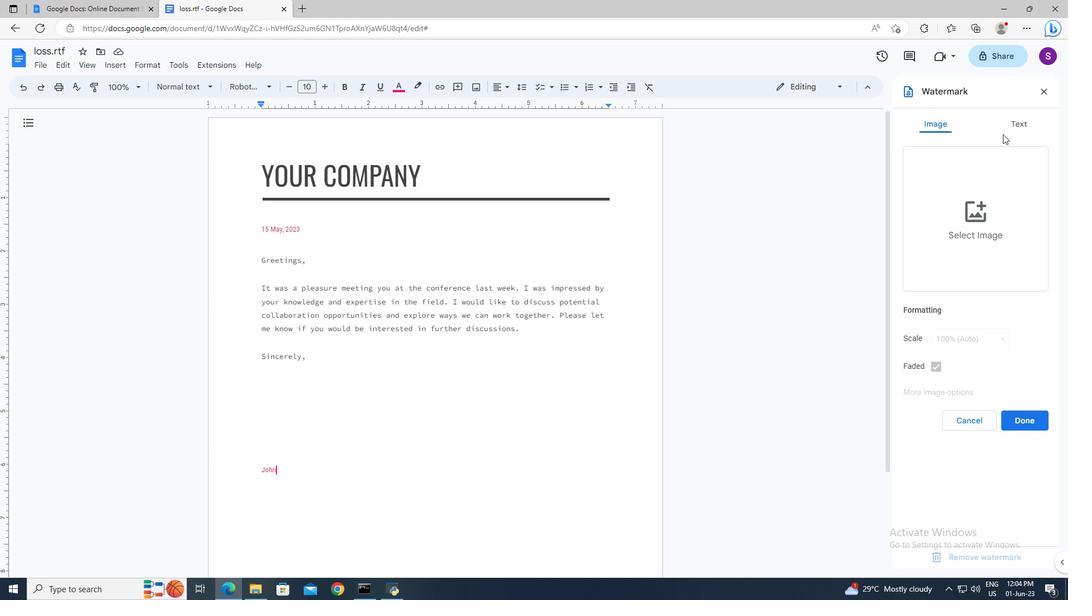
Action: Mouse pressed left at (1014, 126)
Screenshot: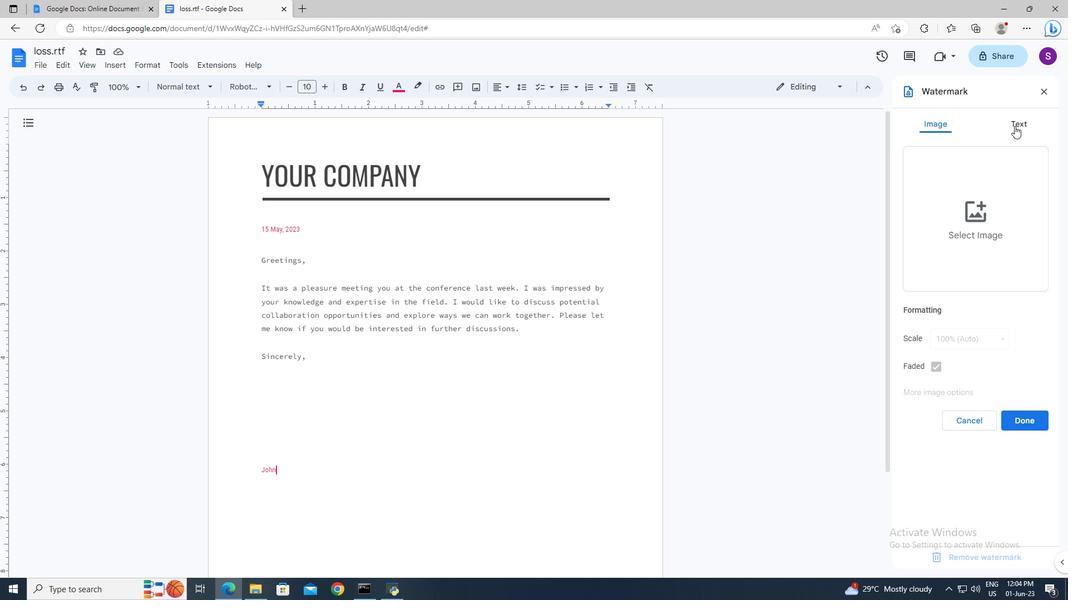 
Action: Mouse moved to (970, 155)
Screenshot: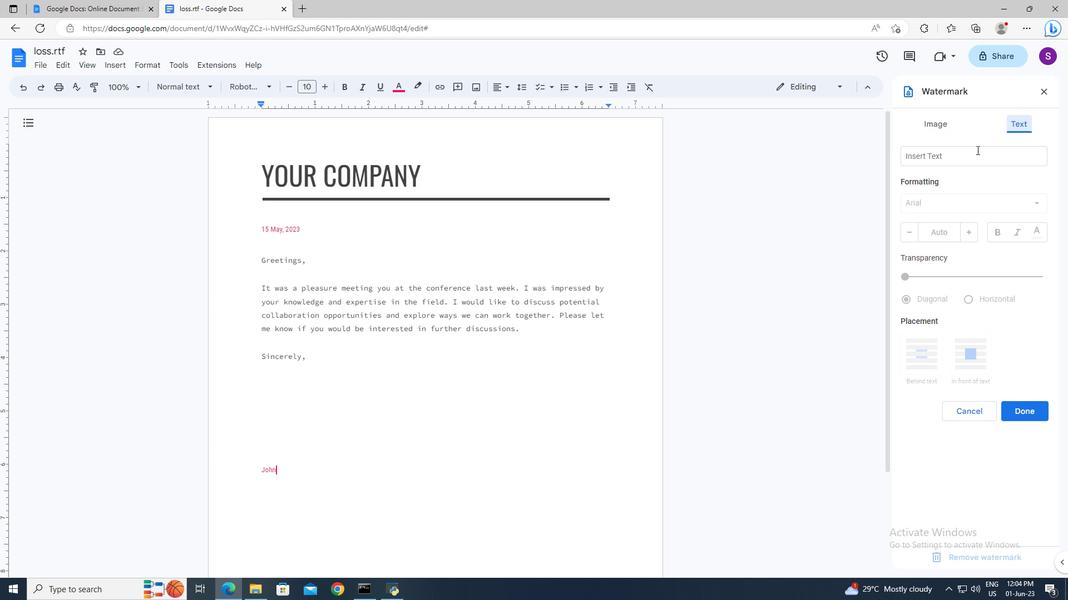 
Action: Mouse pressed left at (970, 155)
Screenshot: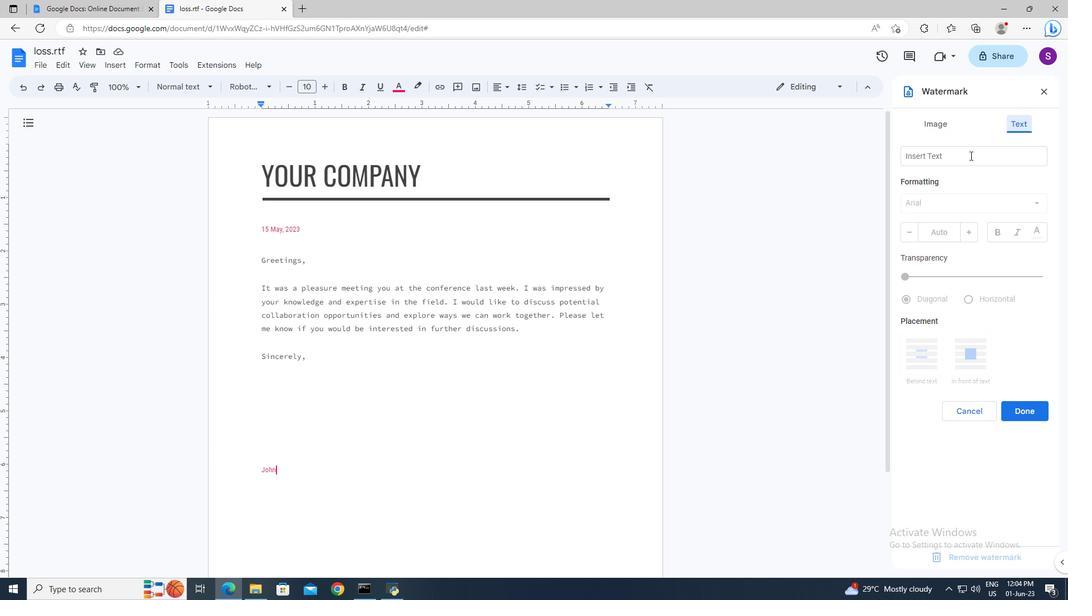 
Action: Mouse moved to (963, 152)
Screenshot: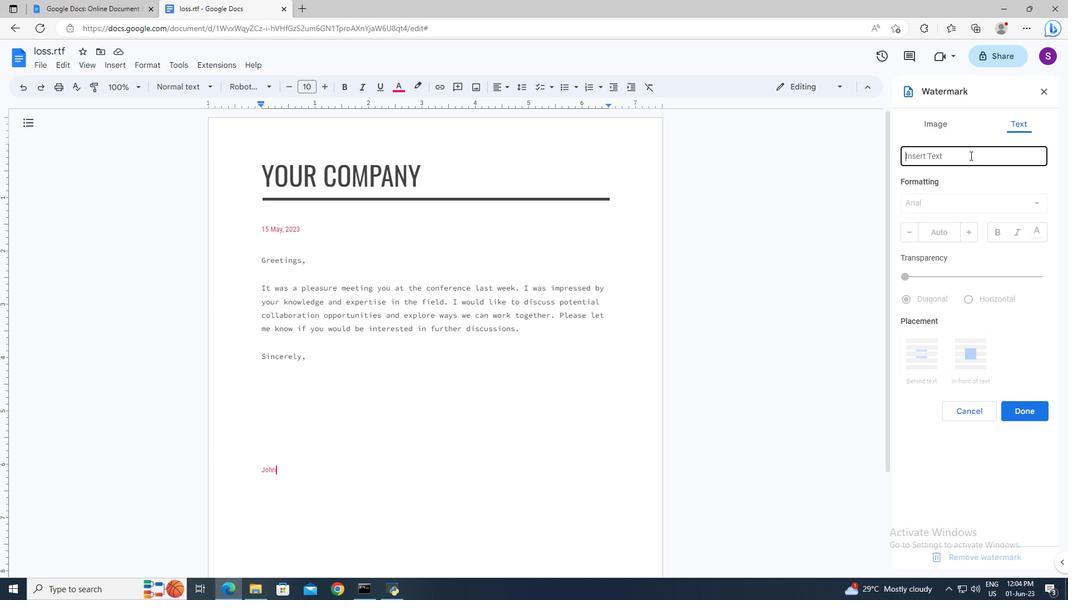 
Action: Key pressed <Key.shift>Graphic<Key.space><Key.shift>Era<Key.enter>
Screenshot: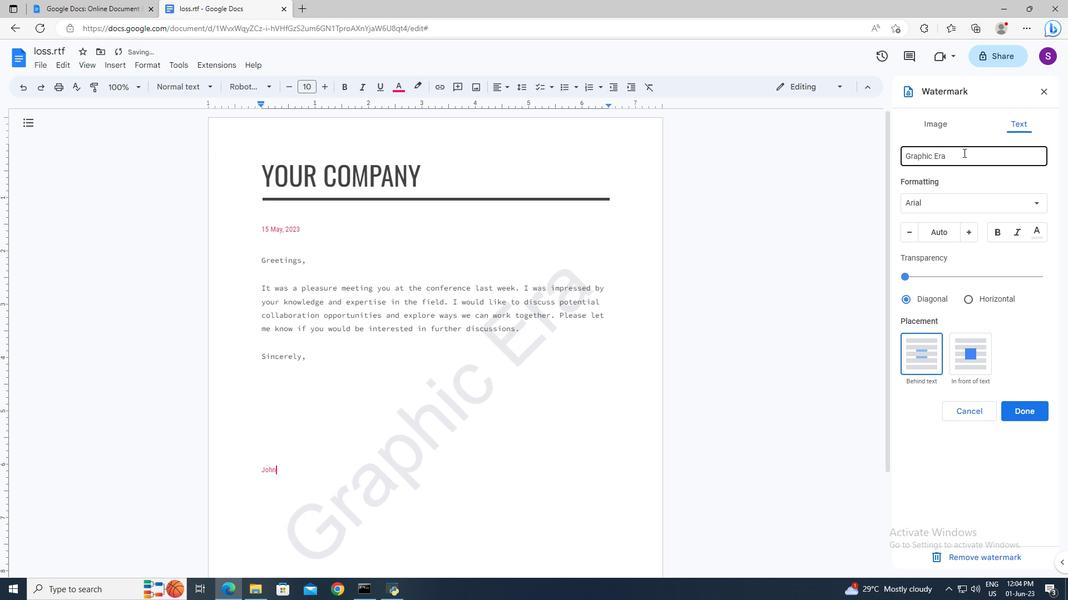 
Action: Mouse moved to (958, 200)
Screenshot: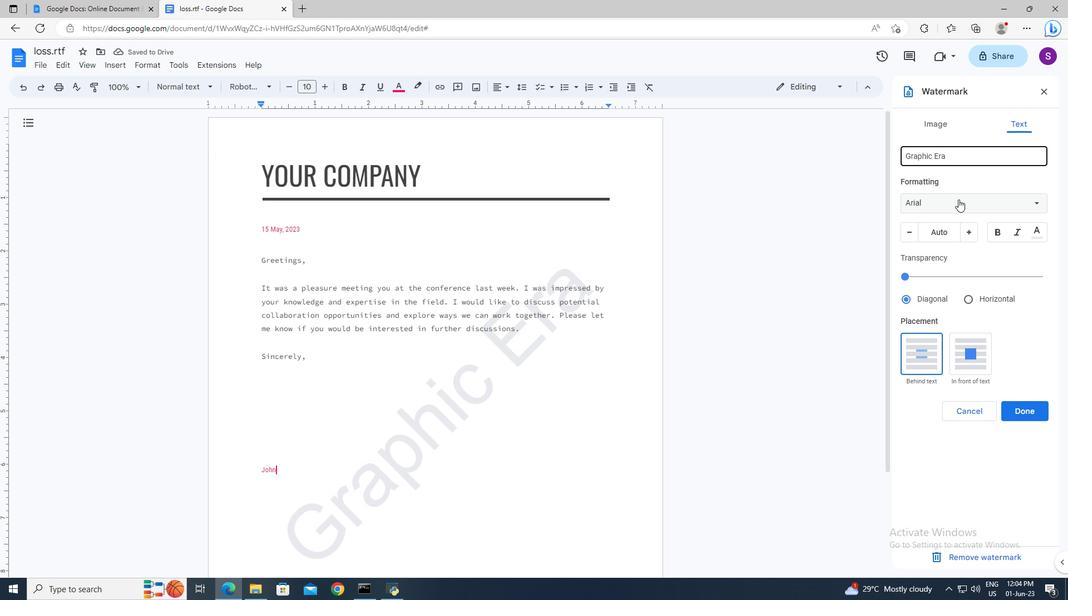 
Action: Mouse pressed left at (958, 200)
Screenshot: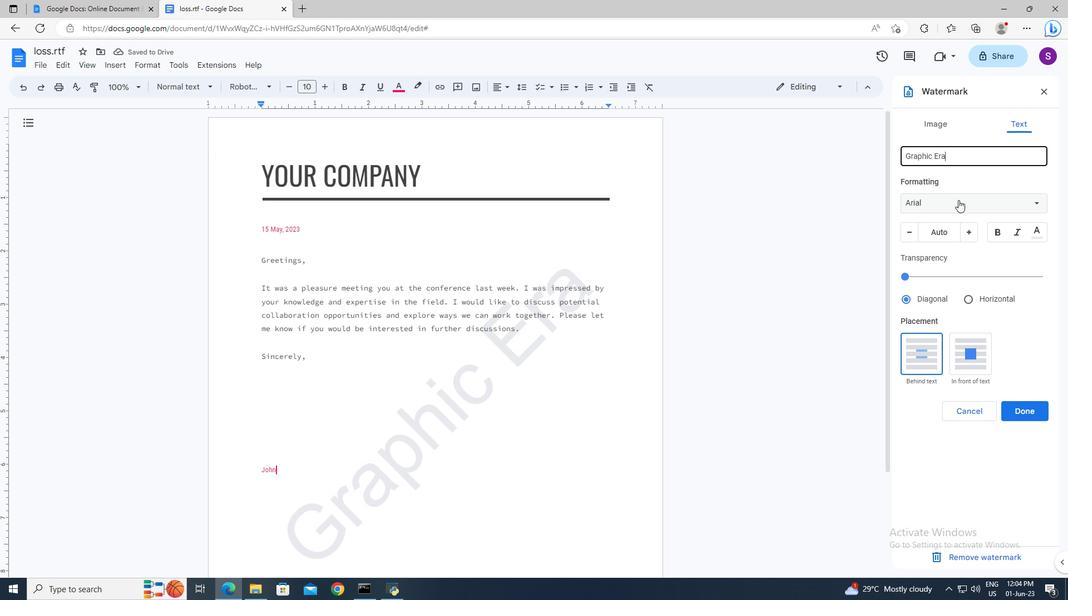 
Action: Mouse moved to (939, 387)
Screenshot: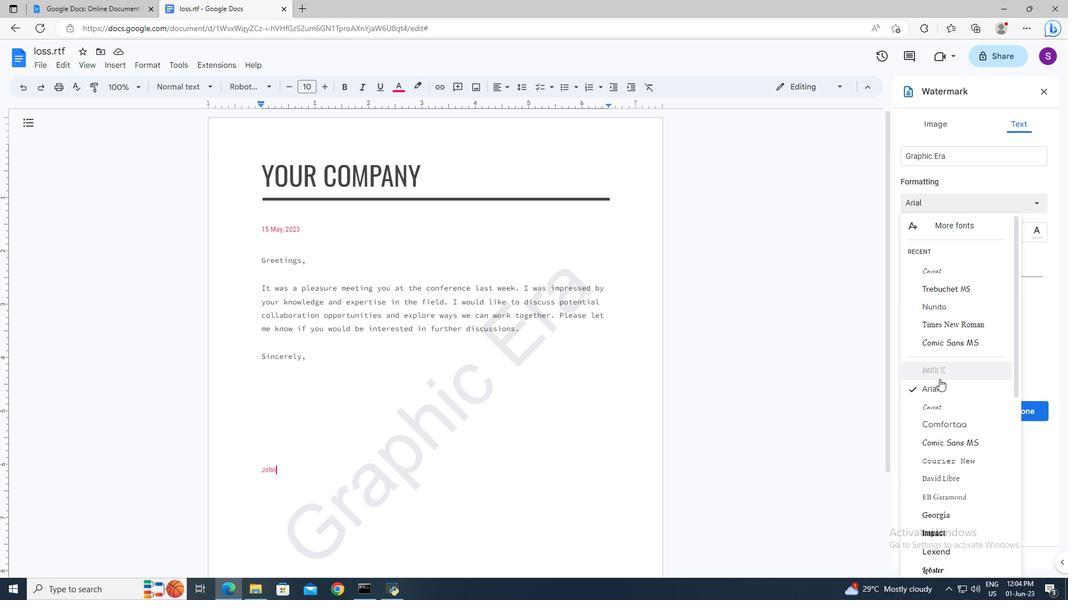 
Action: Mouse pressed left at (939, 387)
Screenshot: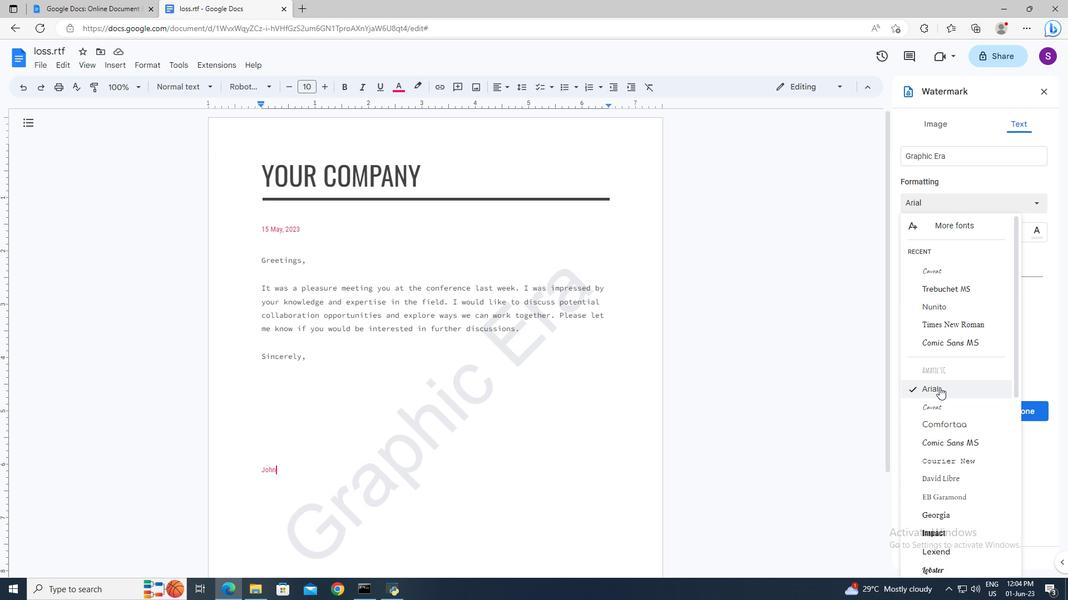 
Action: Mouse moved to (940, 238)
Screenshot: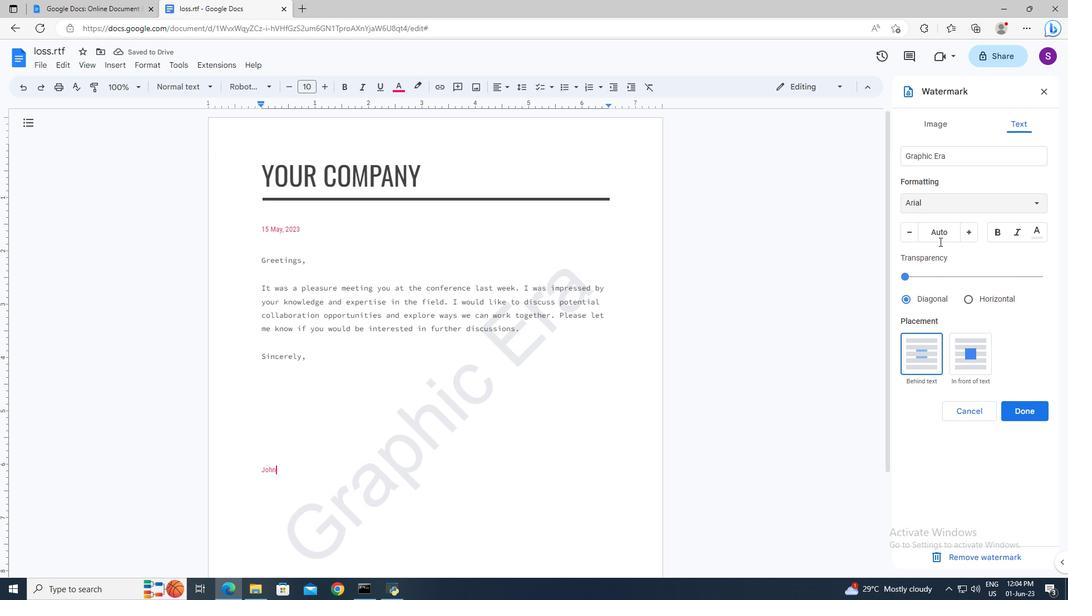 
Action: Mouse pressed left at (940, 238)
Screenshot: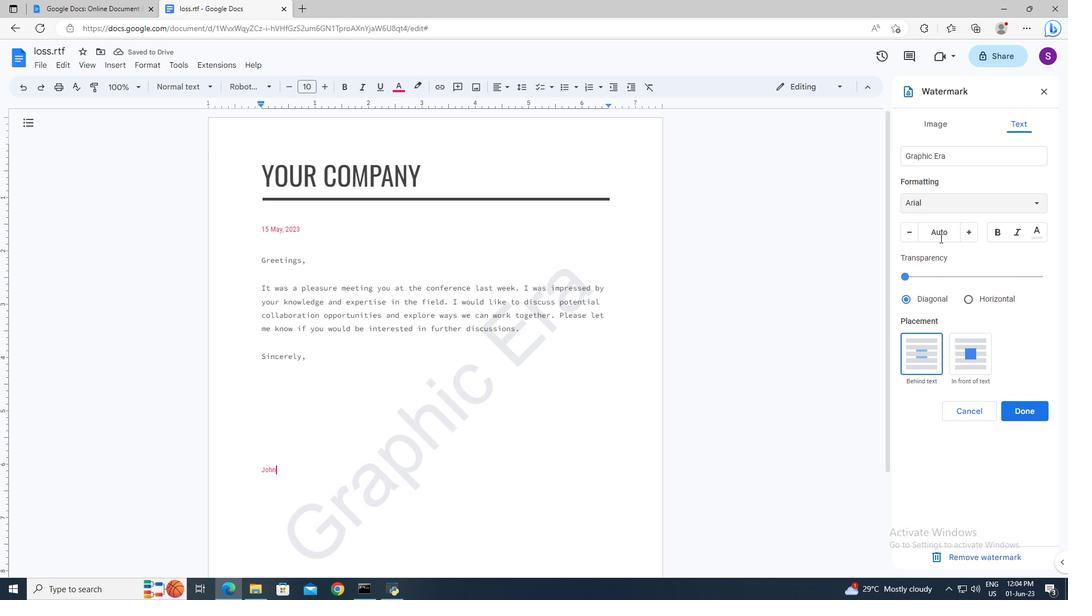 
Action: Mouse moved to (929, 231)
Screenshot: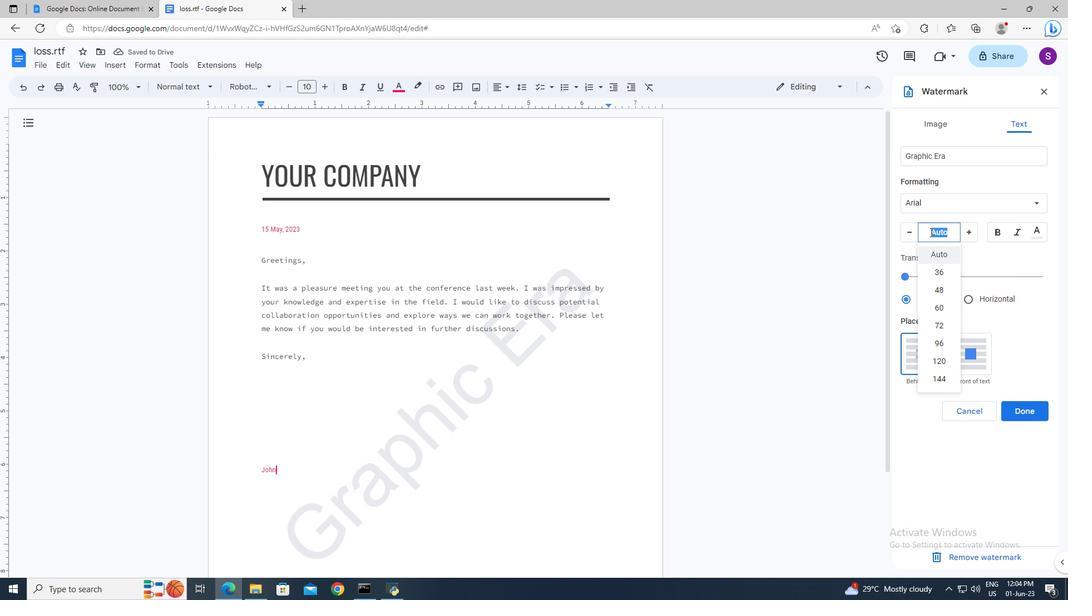 
Action: Key pressed 117<Key.enter>
Screenshot: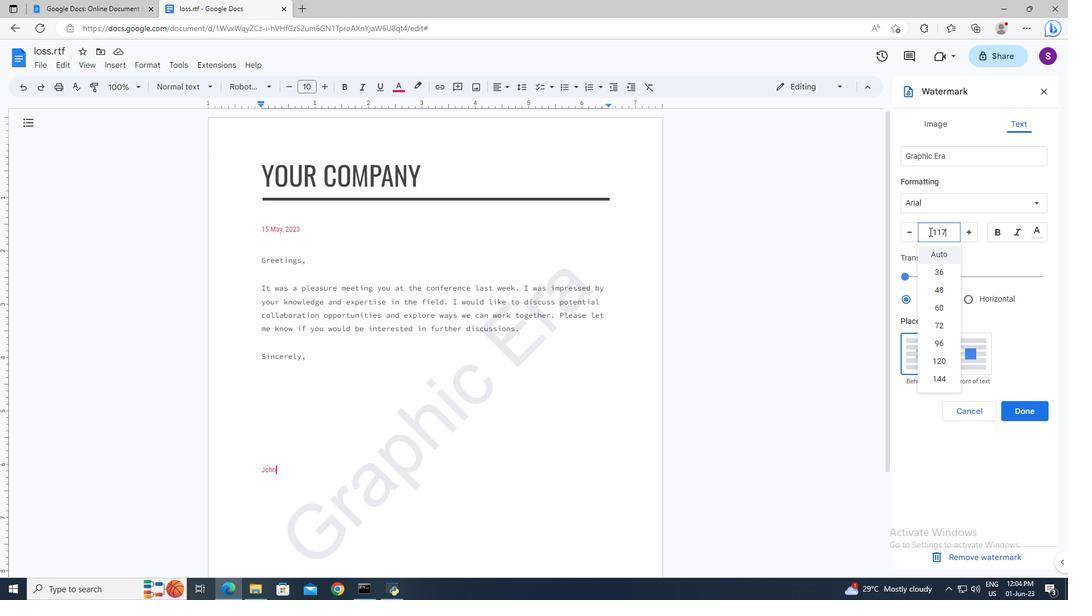 
Action: Mouse moved to (910, 299)
Screenshot: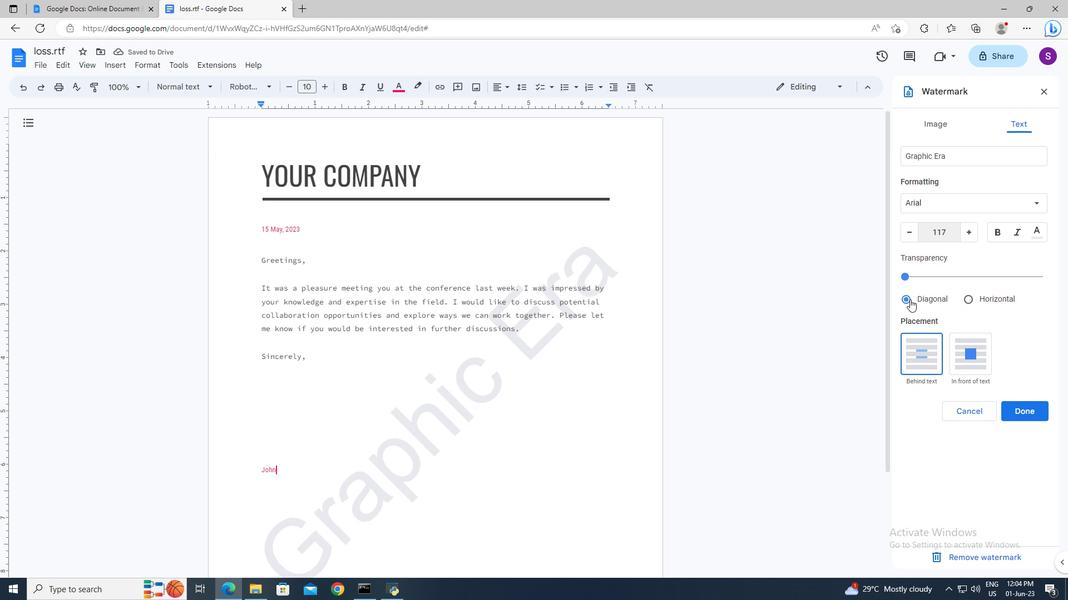 
Action: Mouse pressed left at (910, 299)
Screenshot: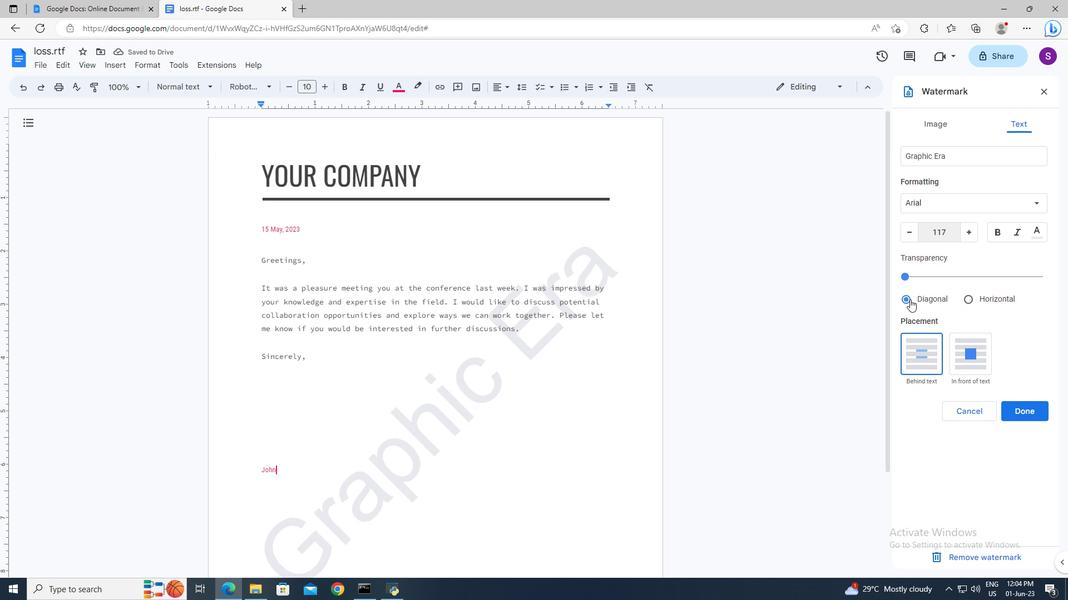 
Action: Mouse moved to (1018, 411)
Screenshot: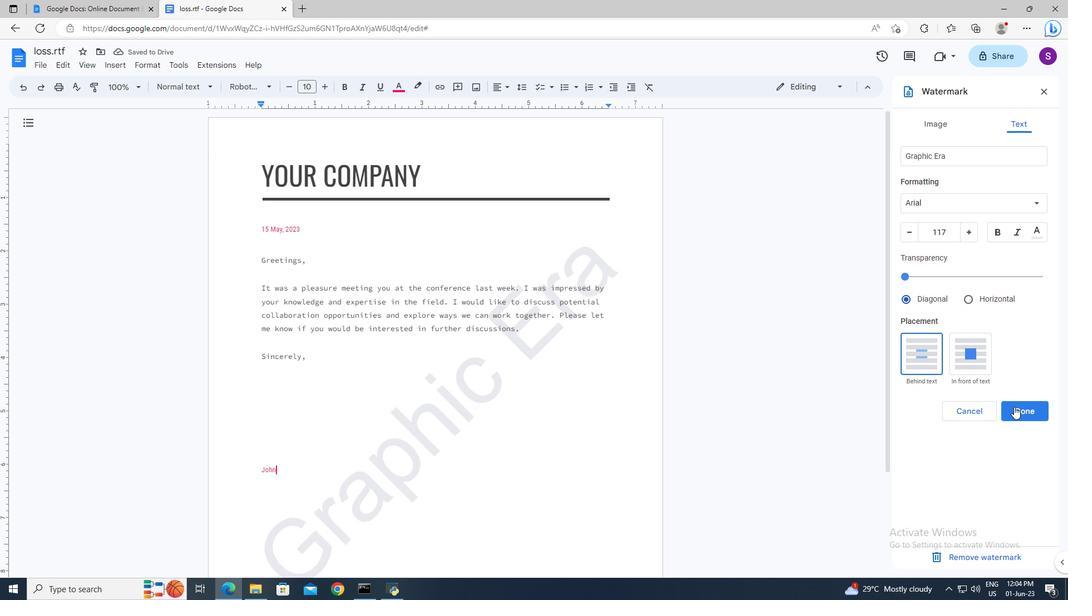 
Action: Mouse pressed left at (1018, 411)
Screenshot: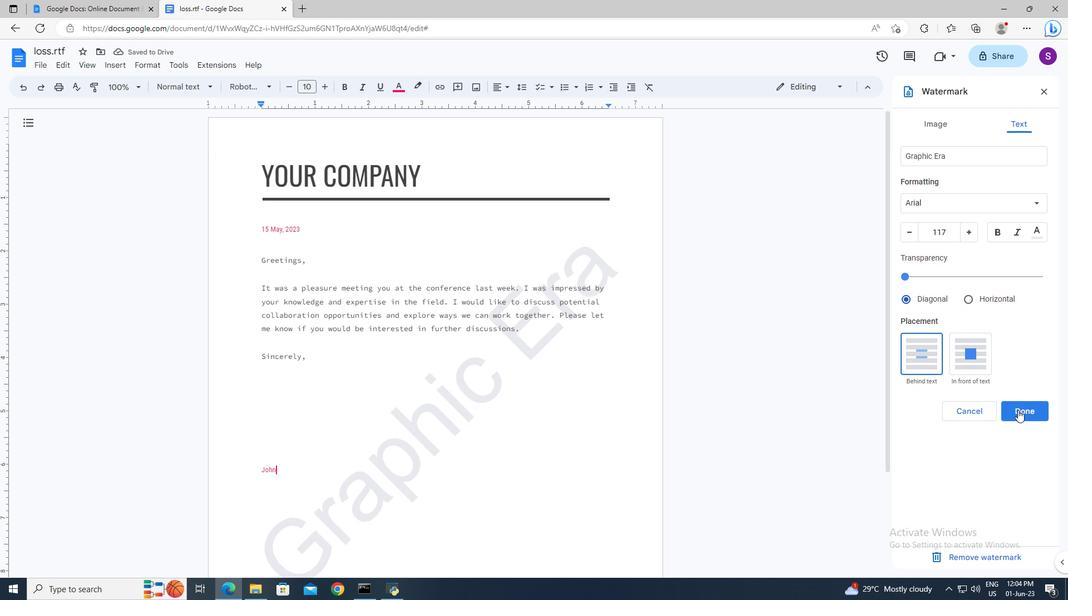 
